 Task: Search one way flight ticket for 3 adults, 3 children in business from Providence: Rhode Island T. F. Green International Airport to Greenville: Pitt-greenville Airport on 5-2-2023. Choice of flights is Spirit. Number of bags: 1 carry on bag and 3 checked bags. Price is upto 89000. Outbound departure time preference is 22:30.
Action: Mouse moved to (351, 306)
Screenshot: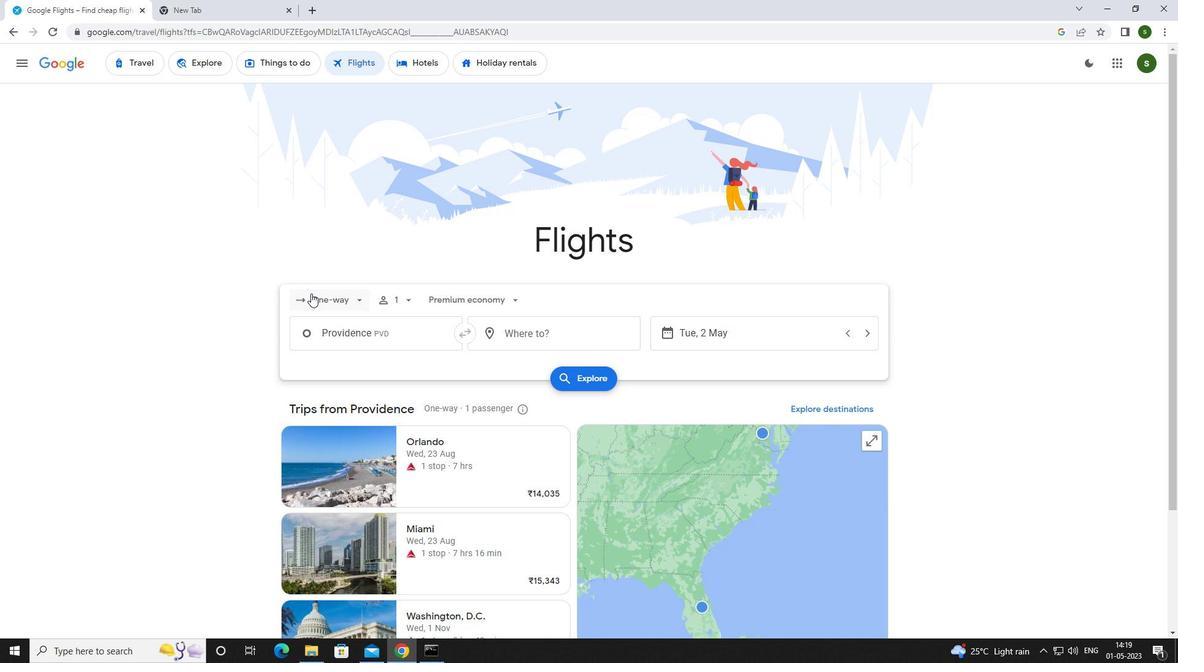 
Action: Mouse pressed left at (351, 306)
Screenshot: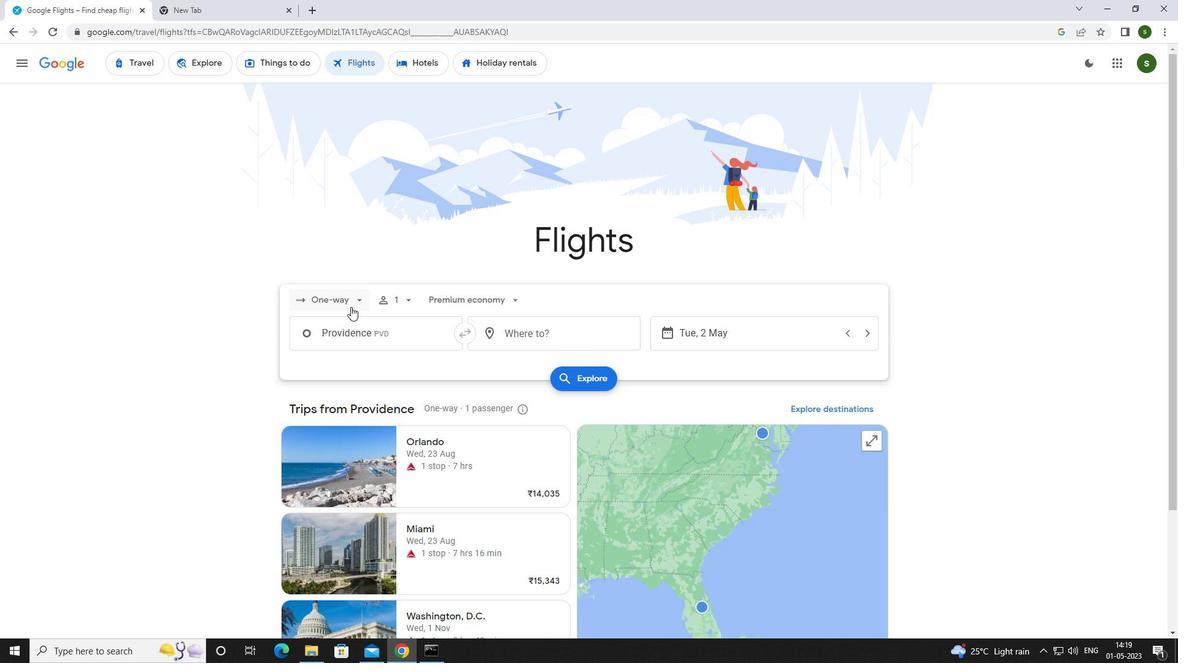 
Action: Mouse moved to (347, 360)
Screenshot: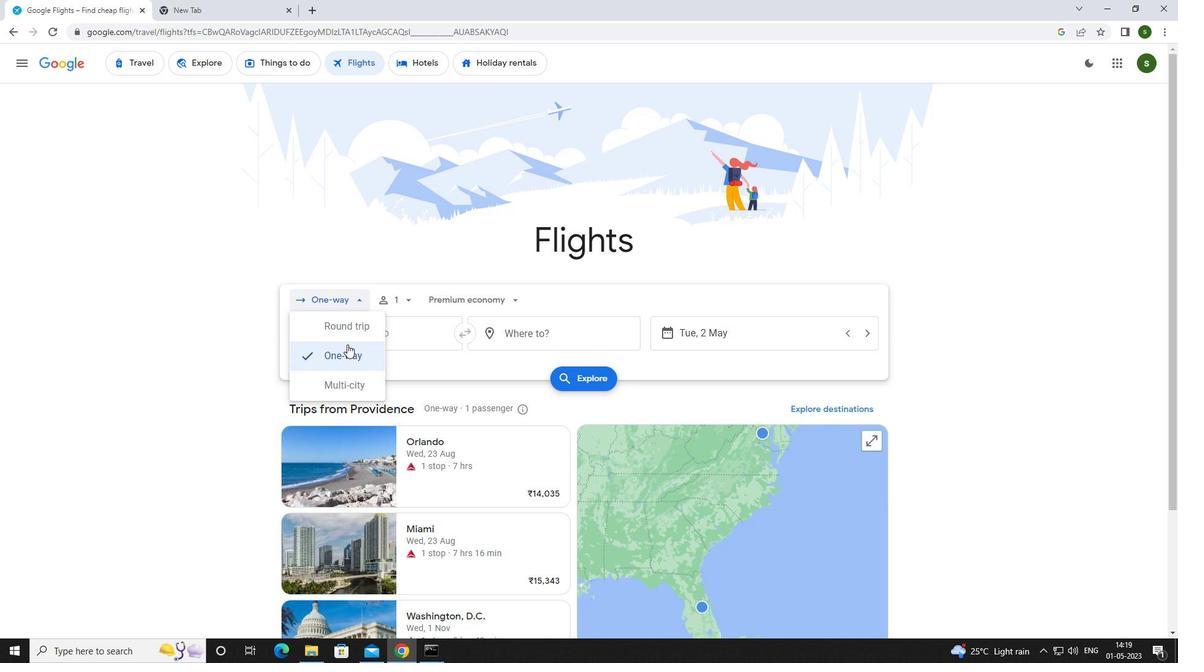 
Action: Mouse pressed left at (347, 360)
Screenshot: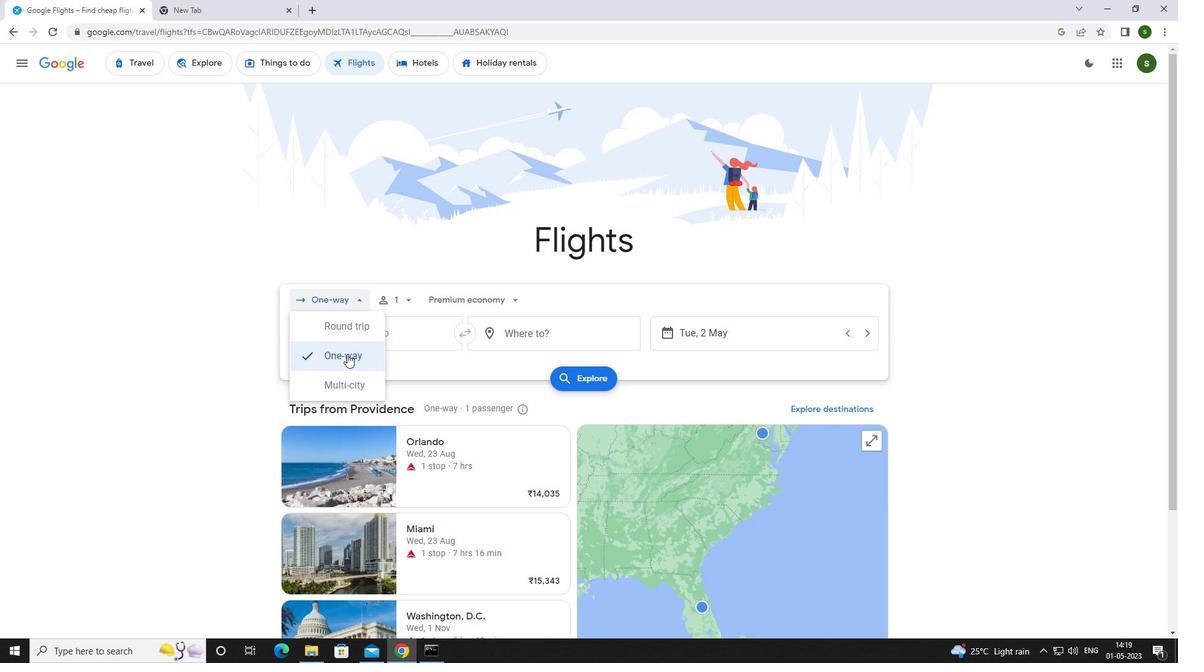 
Action: Mouse moved to (407, 300)
Screenshot: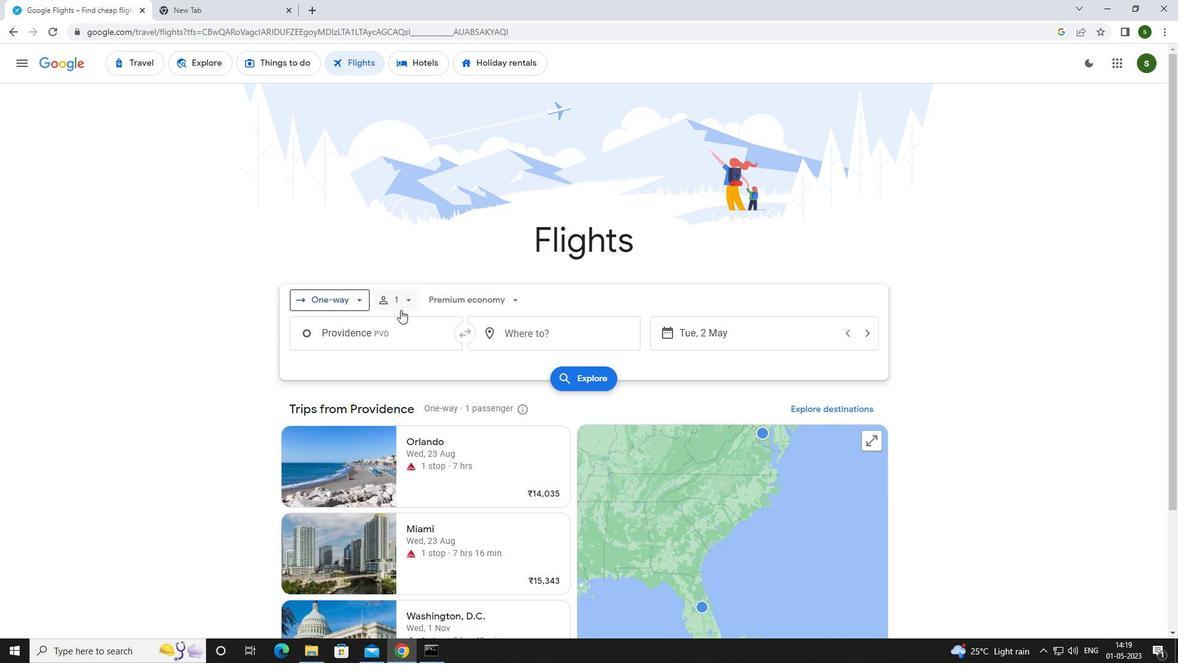 
Action: Mouse pressed left at (407, 300)
Screenshot: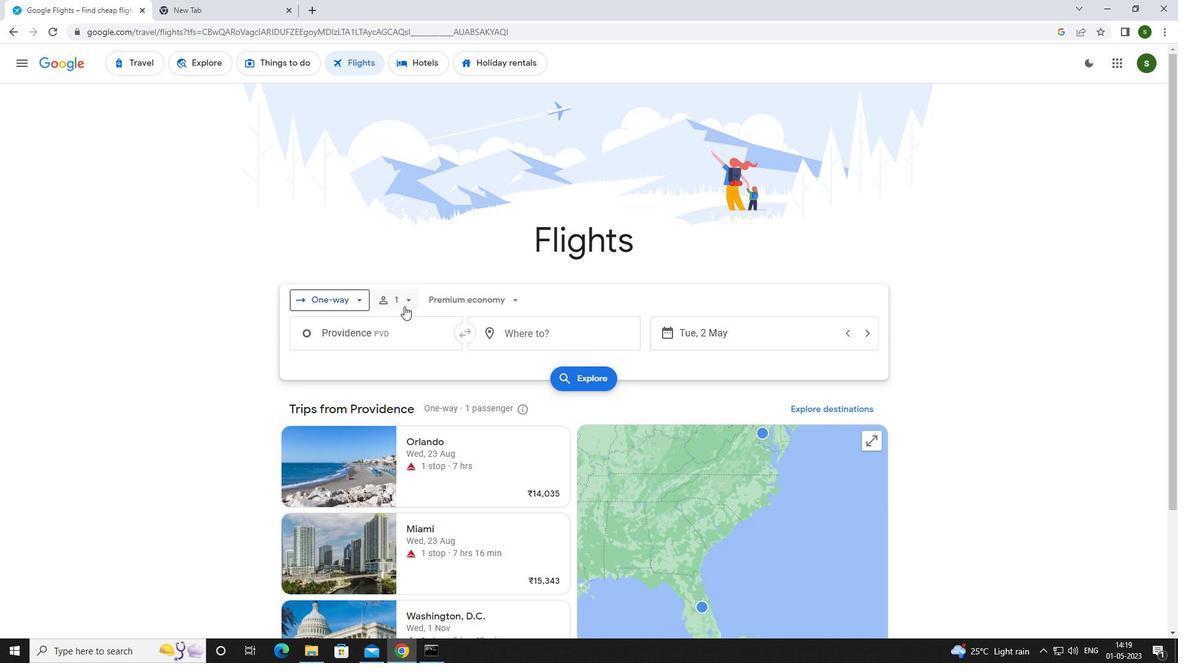 
Action: Mouse moved to (511, 329)
Screenshot: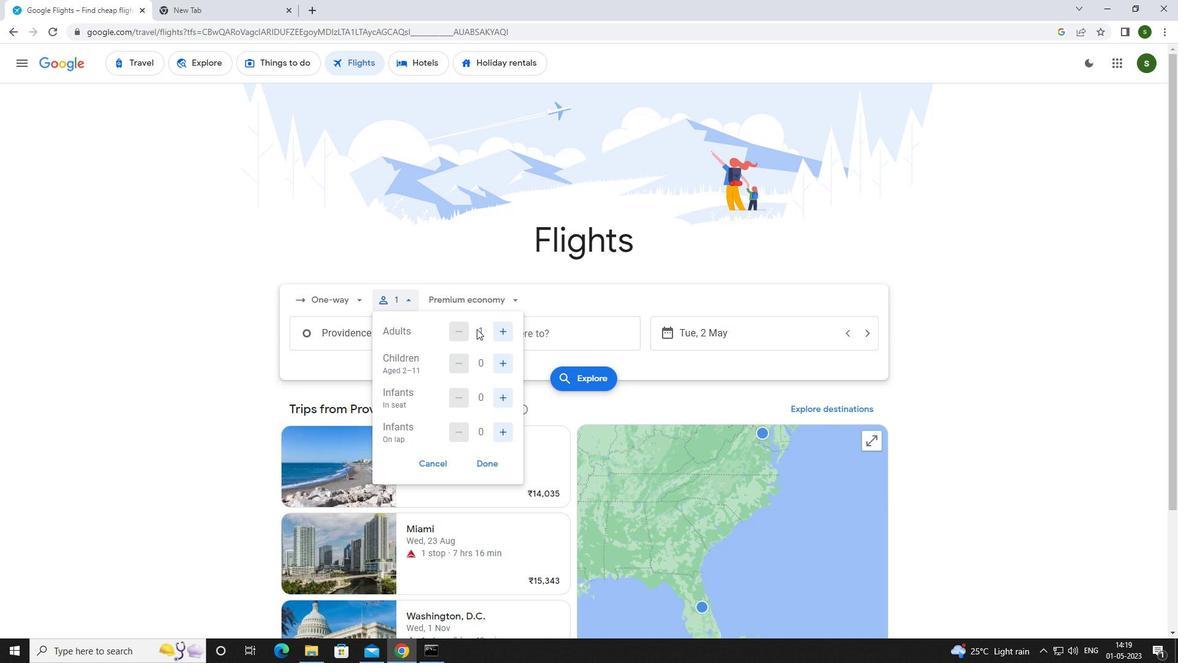 
Action: Mouse pressed left at (511, 329)
Screenshot: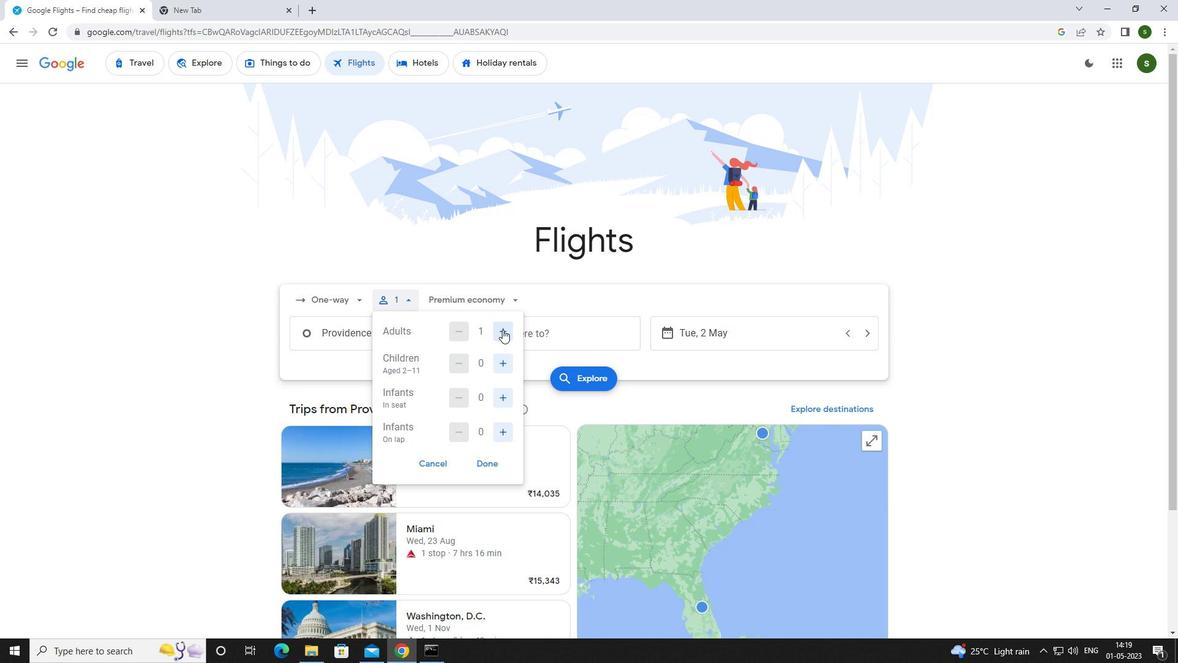 
Action: Mouse pressed left at (511, 329)
Screenshot: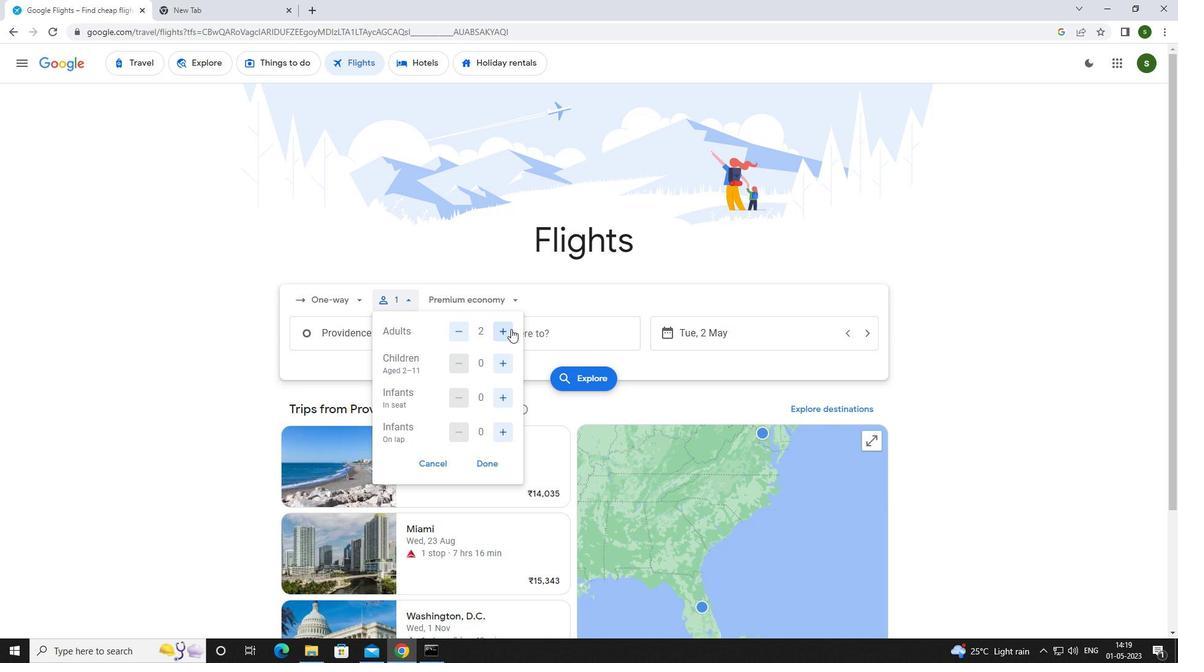 
Action: Mouse moved to (511, 366)
Screenshot: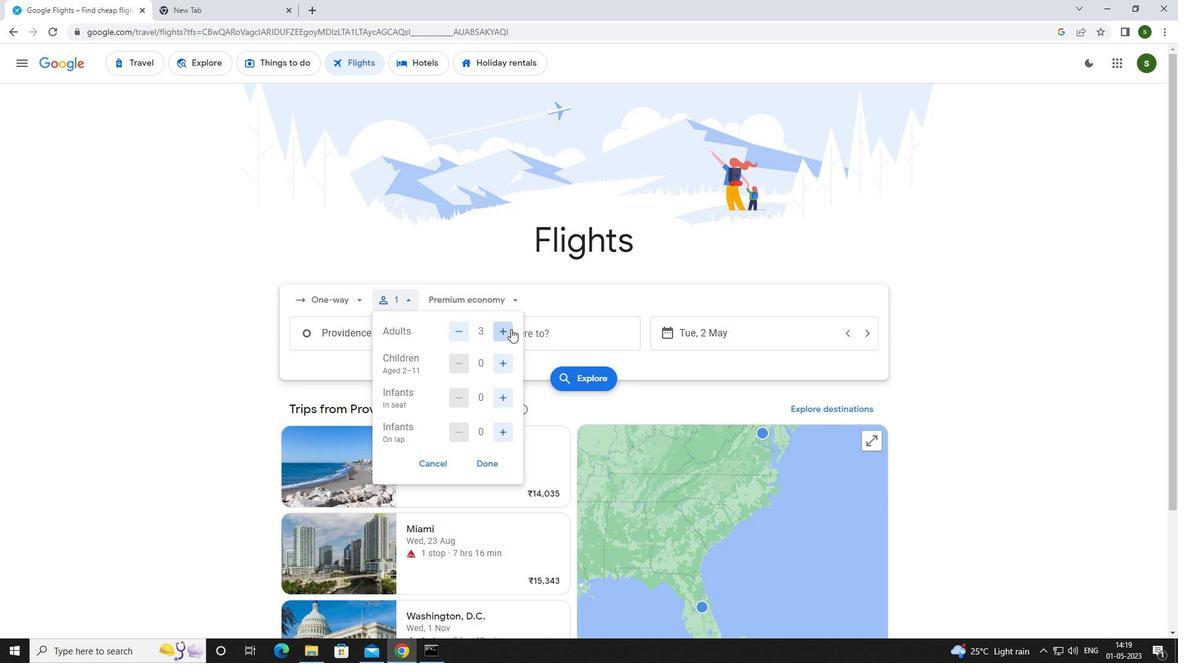 
Action: Mouse pressed left at (511, 366)
Screenshot: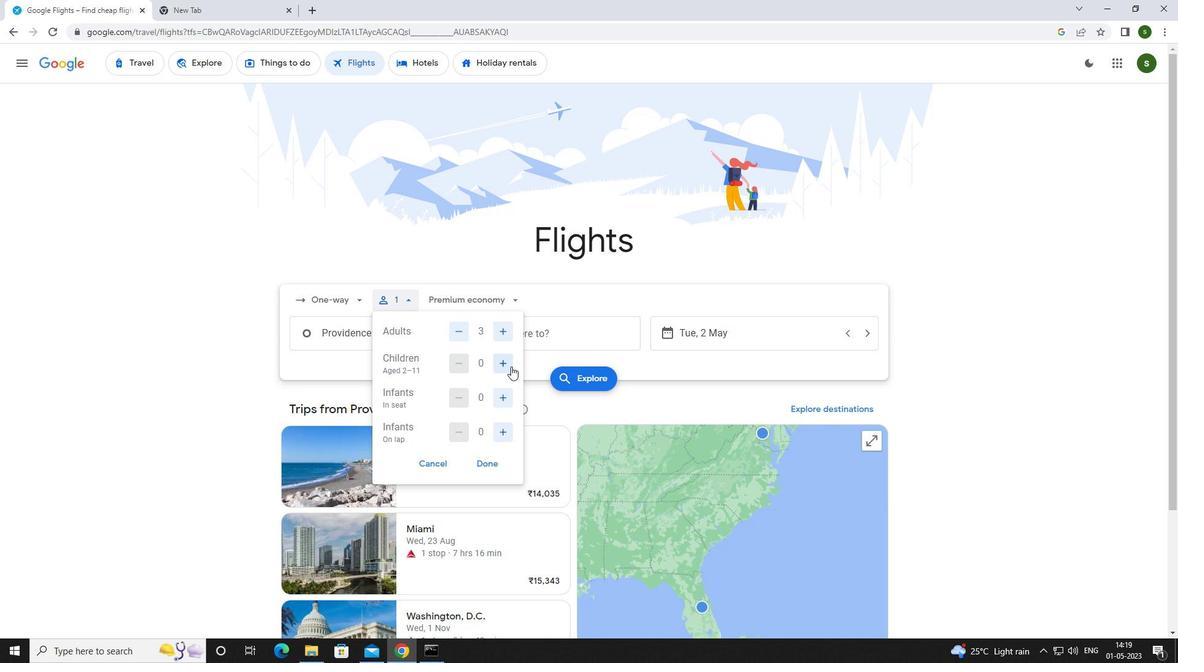 
Action: Mouse pressed left at (511, 366)
Screenshot: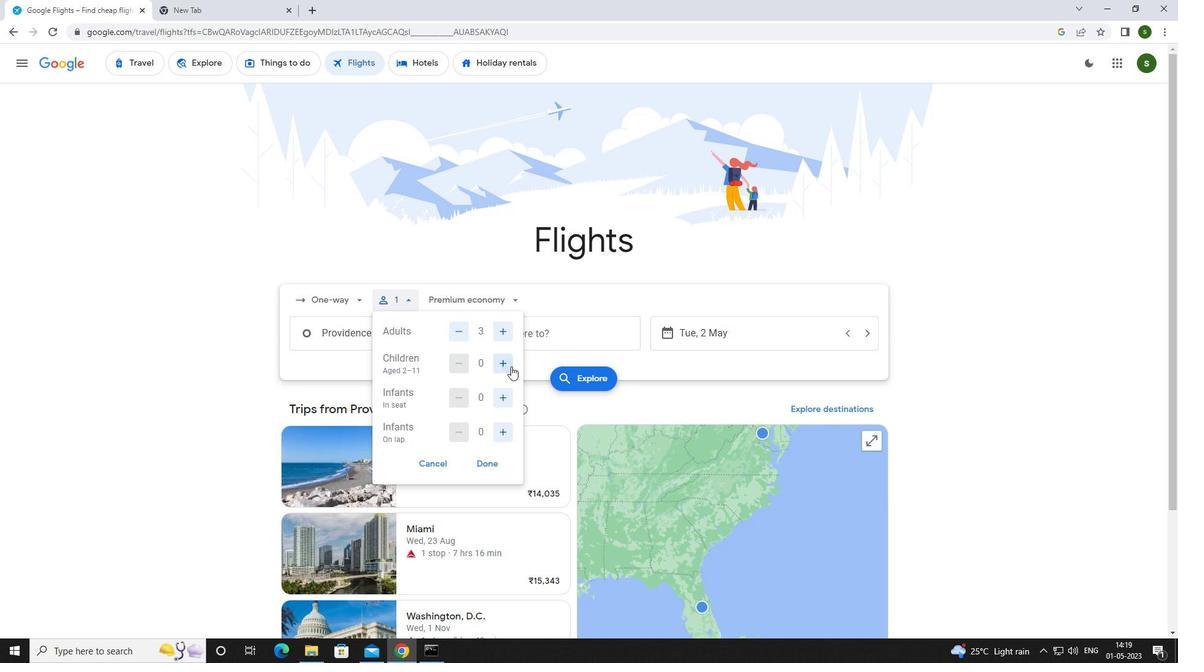 
Action: Mouse pressed left at (511, 366)
Screenshot: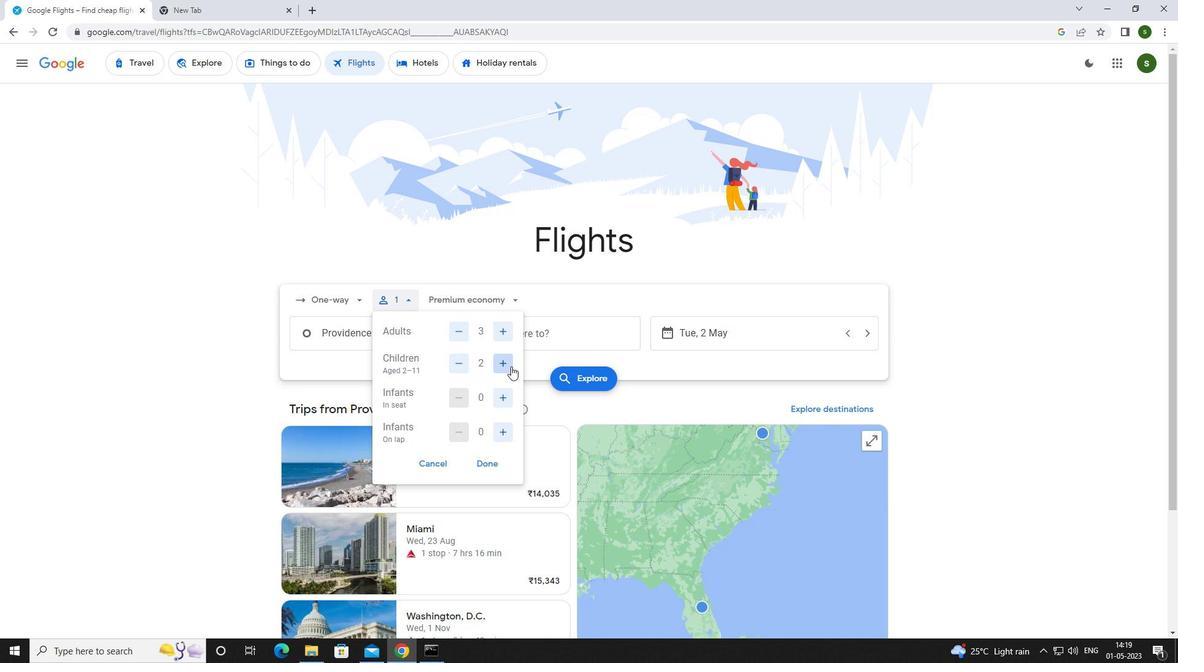 
Action: Mouse moved to (505, 295)
Screenshot: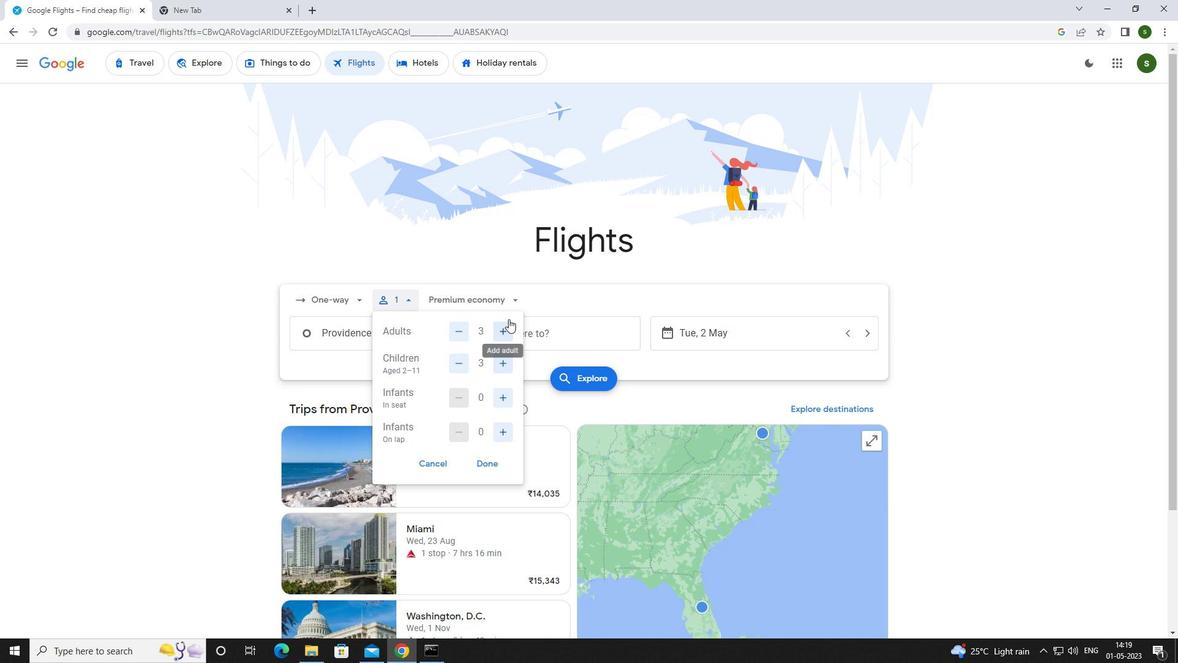 
Action: Mouse pressed left at (505, 295)
Screenshot: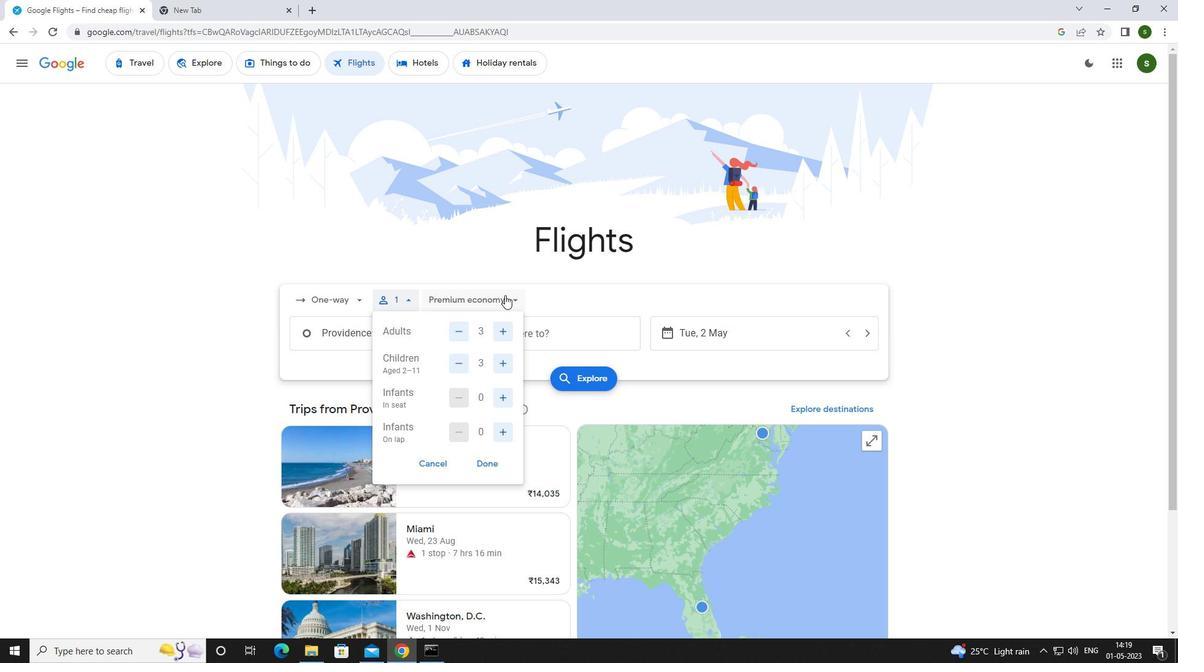
Action: Mouse moved to (493, 388)
Screenshot: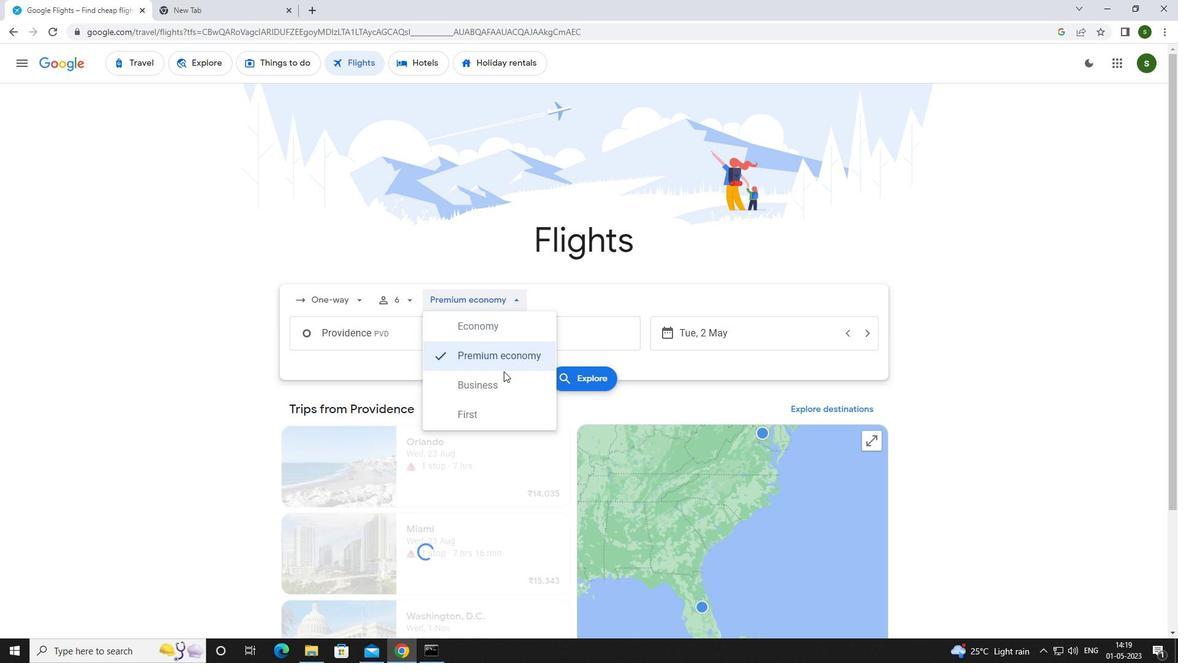 
Action: Mouse pressed left at (493, 388)
Screenshot: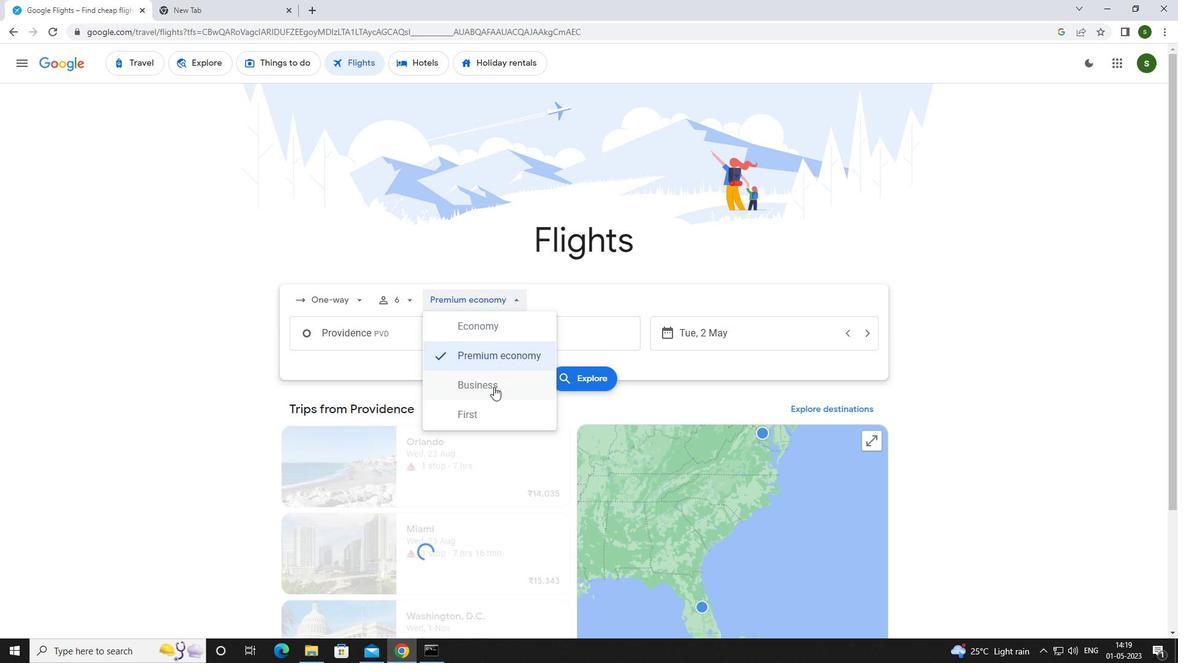 
Action: Mouse moved to (425, 334)
Screenshot: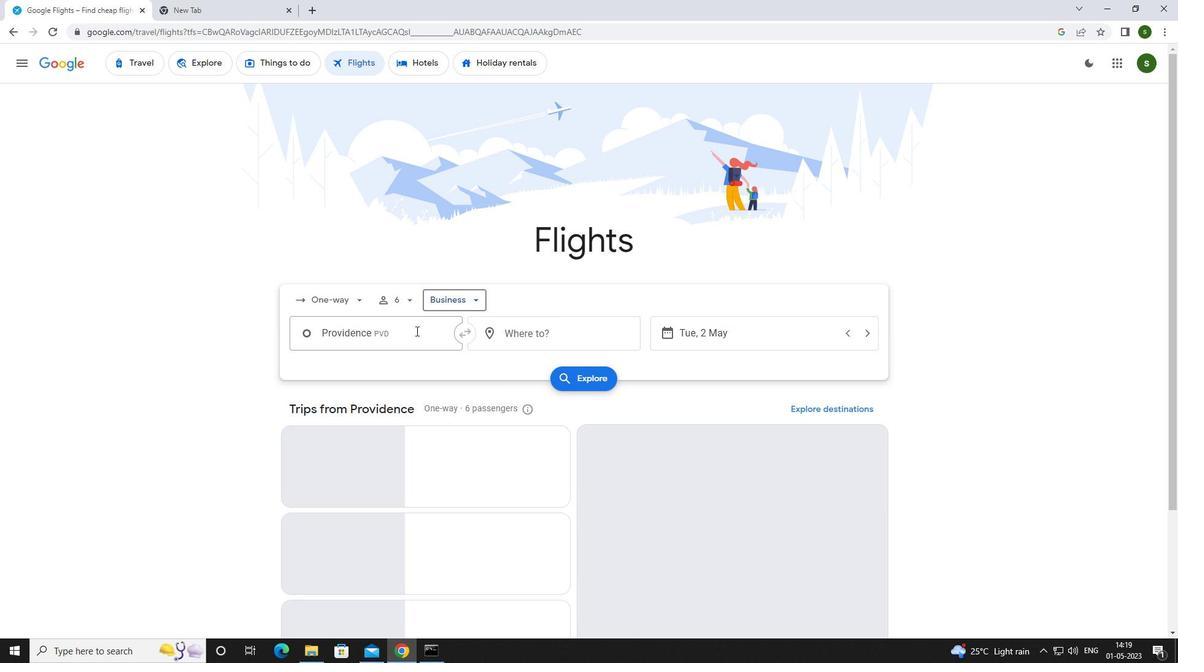 
Action: Mouse pressed left at (425, 334)
Screenshot: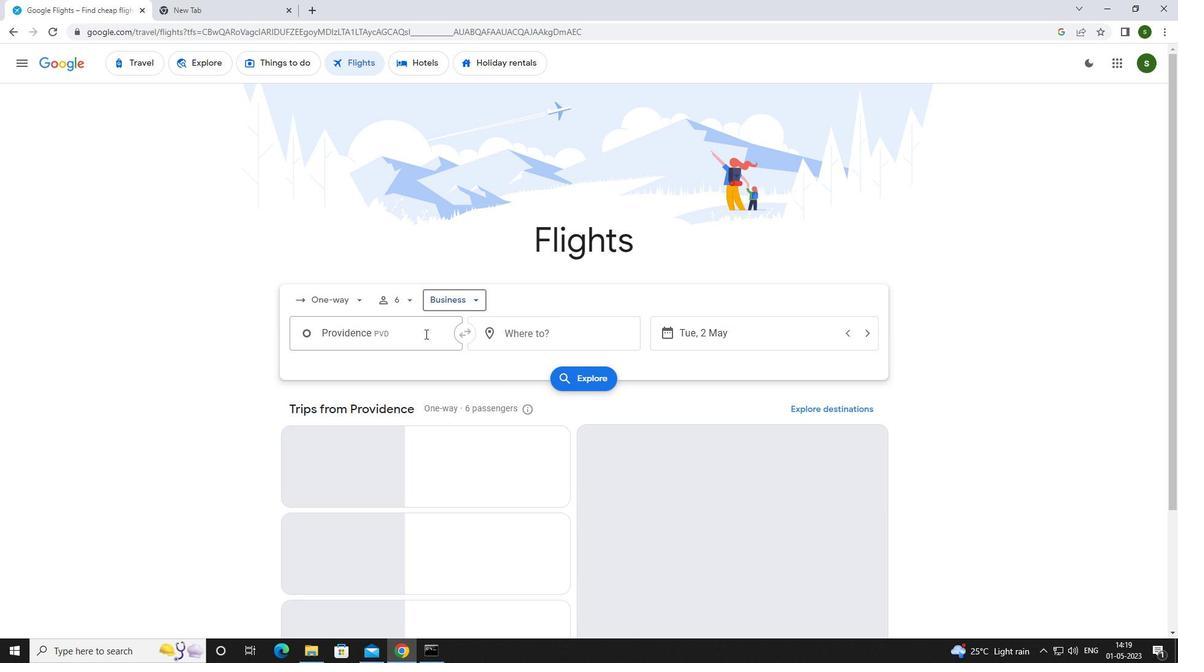 
Action: Mouse moved to (426, 334)
Screenshot: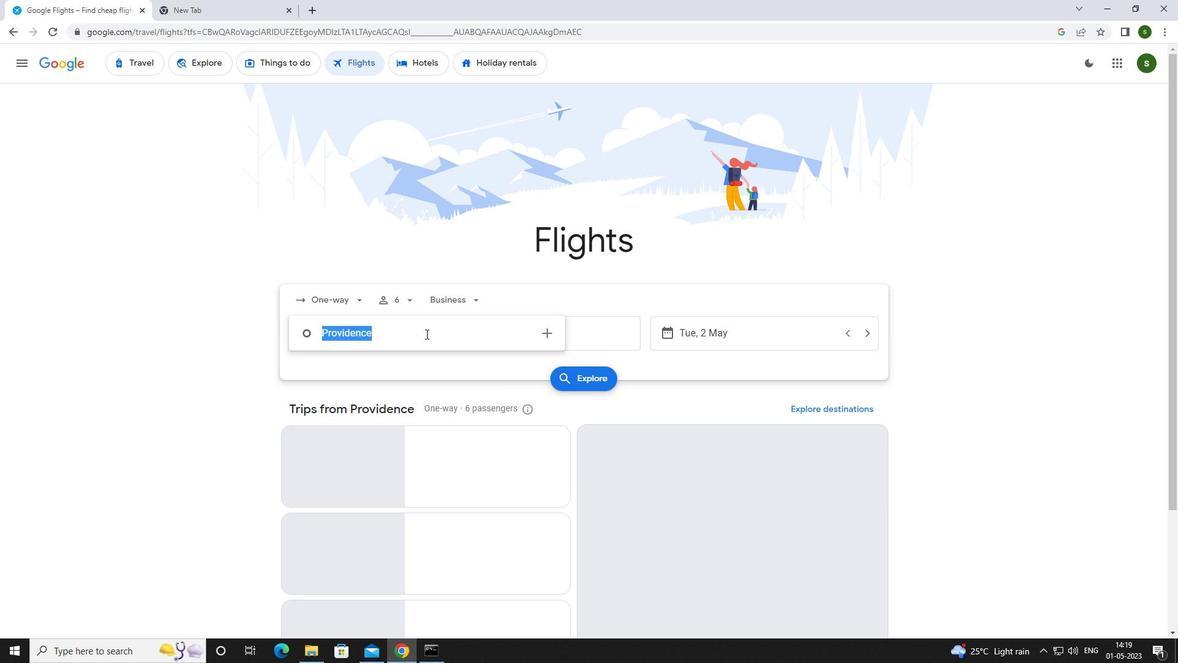 
Action: Key pressed <Key.caps_lock>r<Key.caps_lock>hode
Screenshot: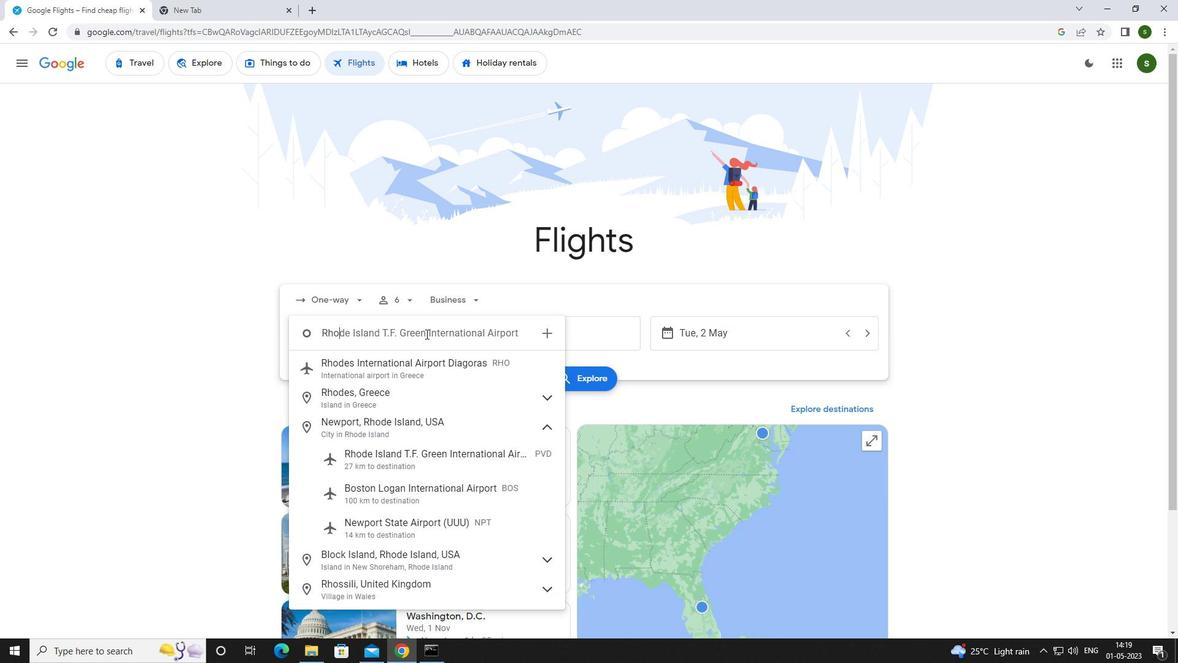 
Action: Mouse moved to (446, 462)
Screenshot: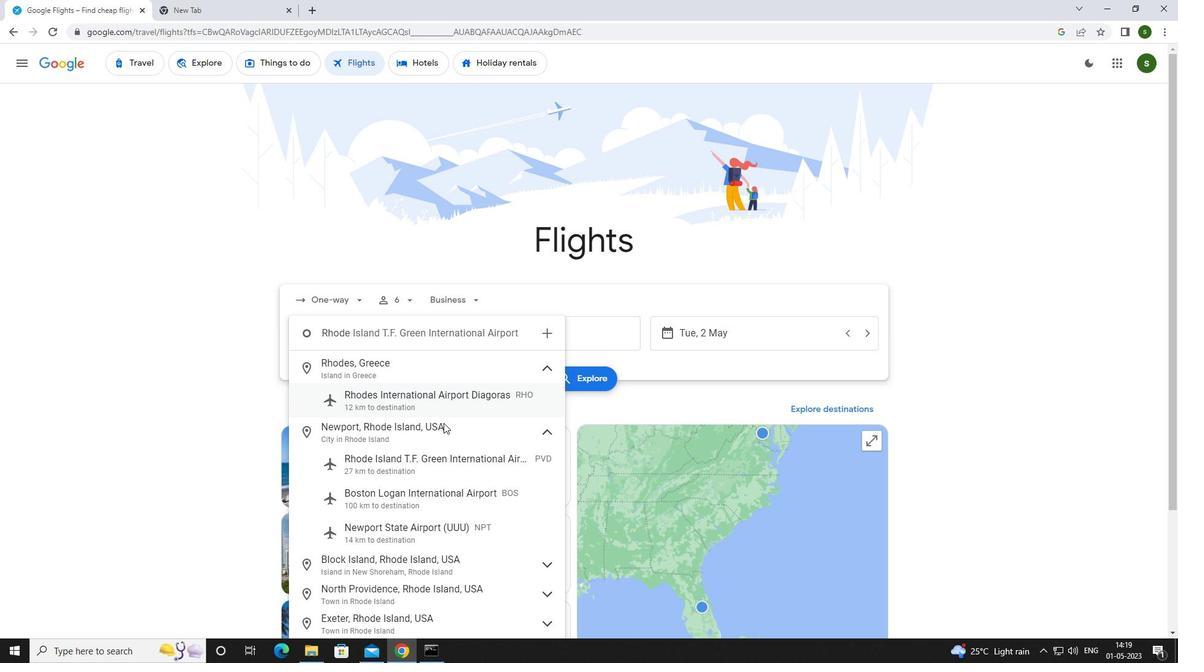 
Action: Mouse pressed left at (446, 462)
Screenshot: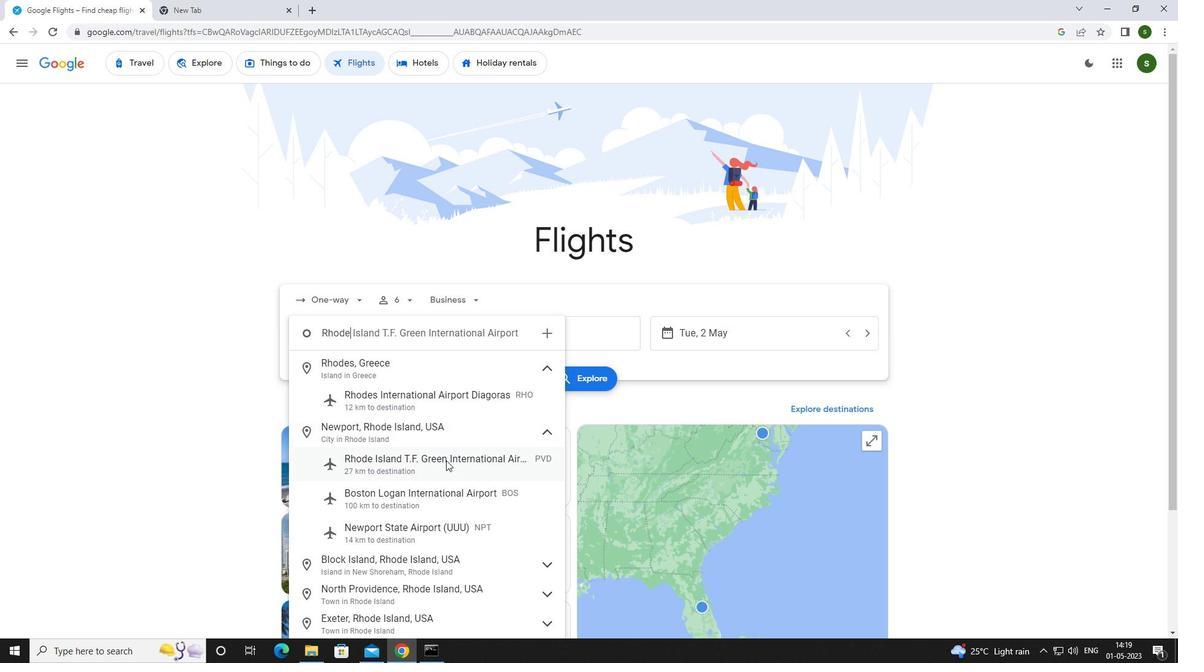 
Action: Mouse moved to (545, 338)
Screenshot: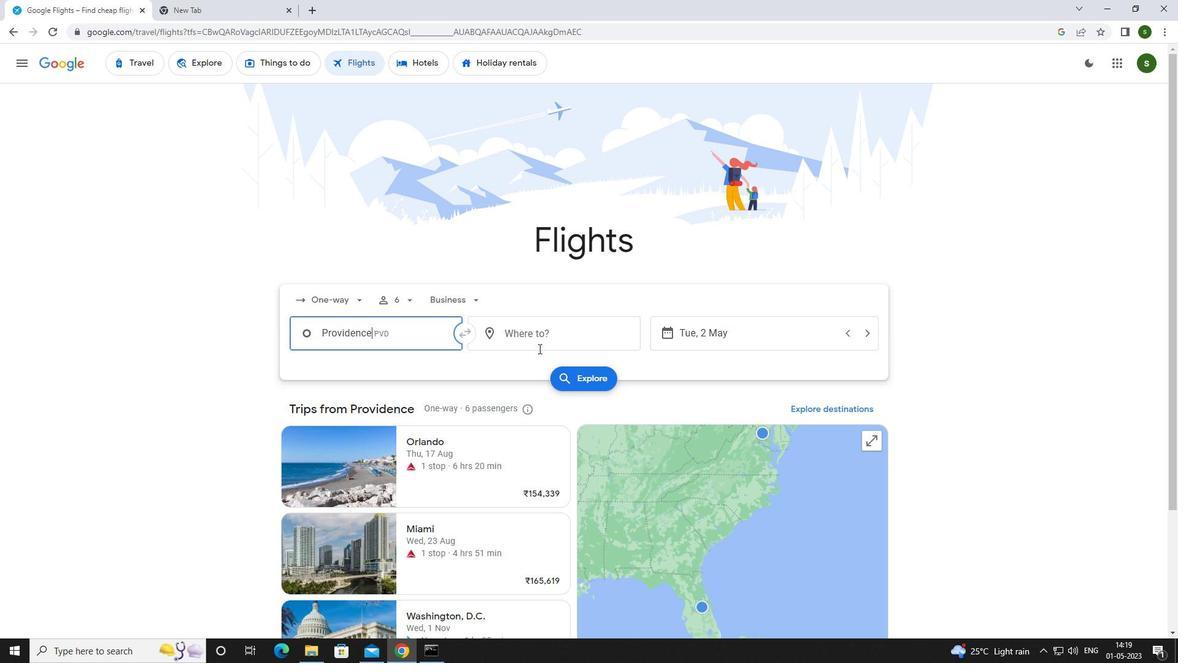 
Action: Mouse pressed left at (545, 338)
Screenshot: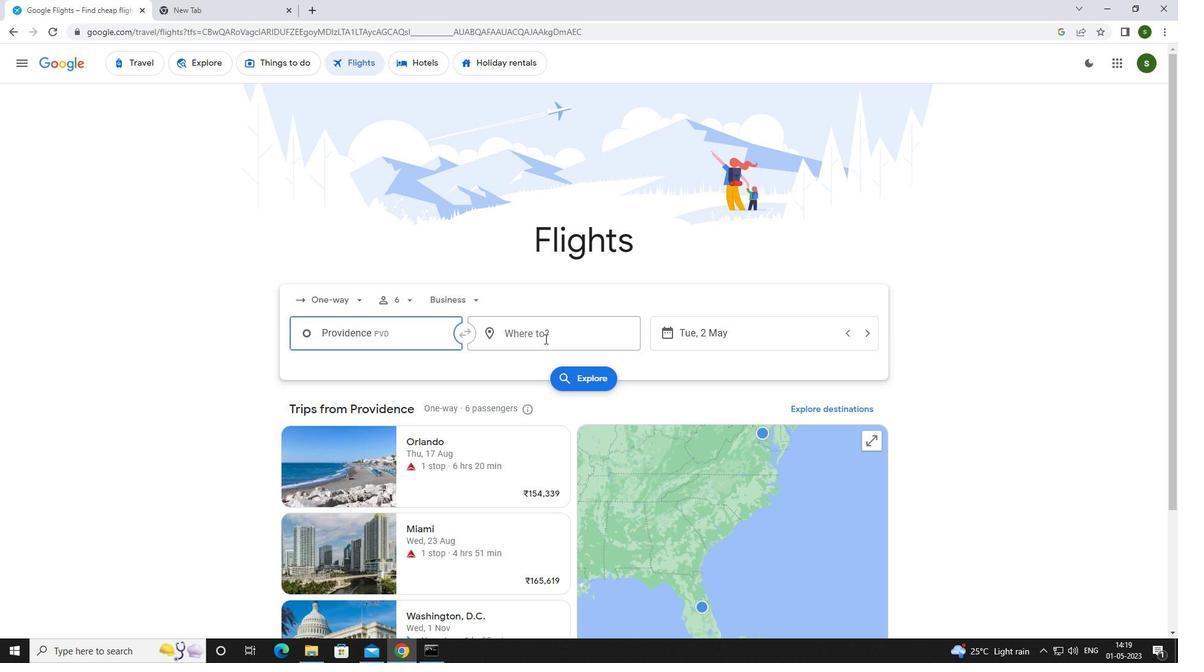 
Action: Key pressed <Key.caps_lock>p<Key.caps_lock>itt
Screenshot: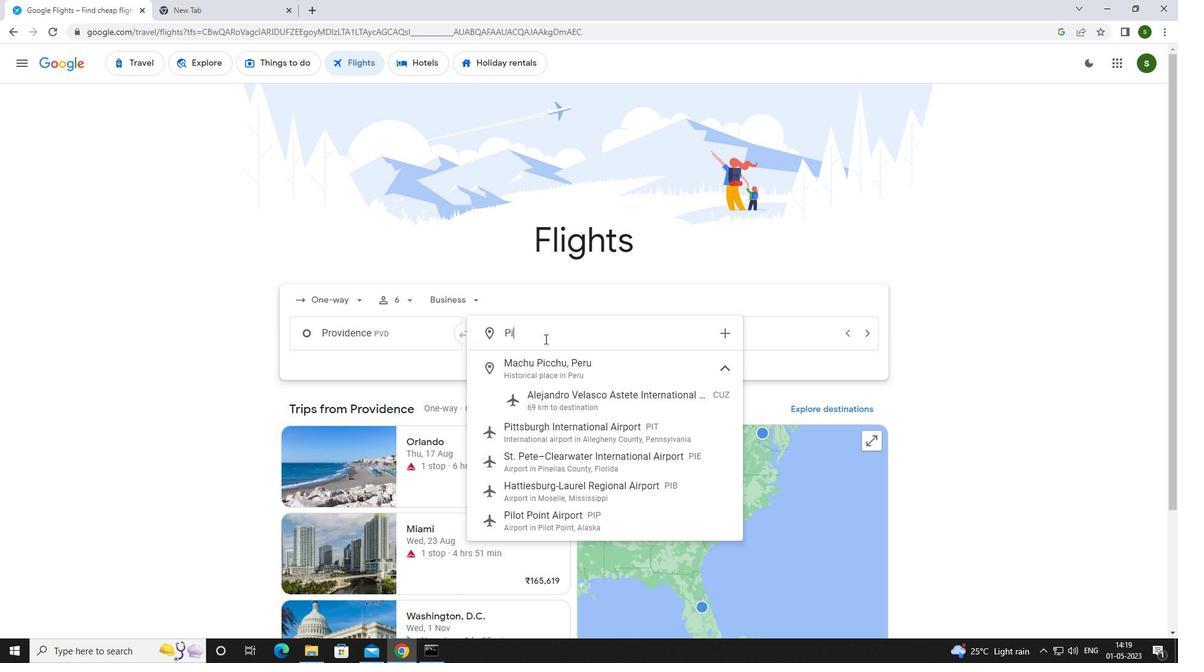 
Action: Mouse moved to (551, 461)
Screenshot: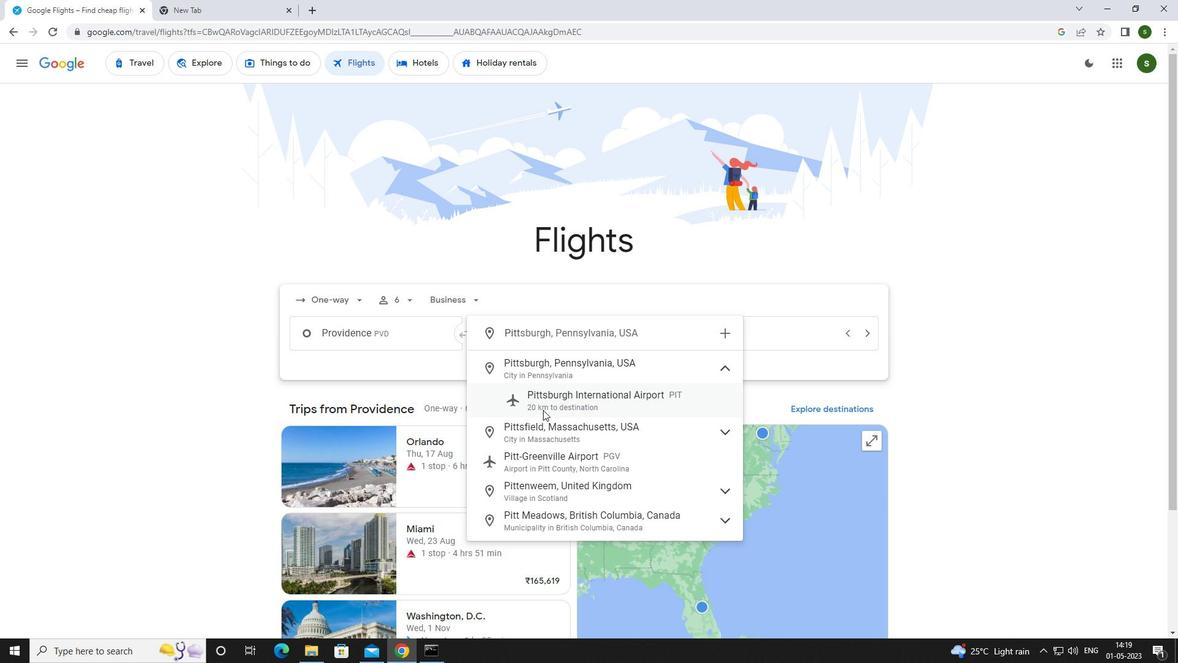 
Action: Mouse pressed left at (551, 461)
Screenshot: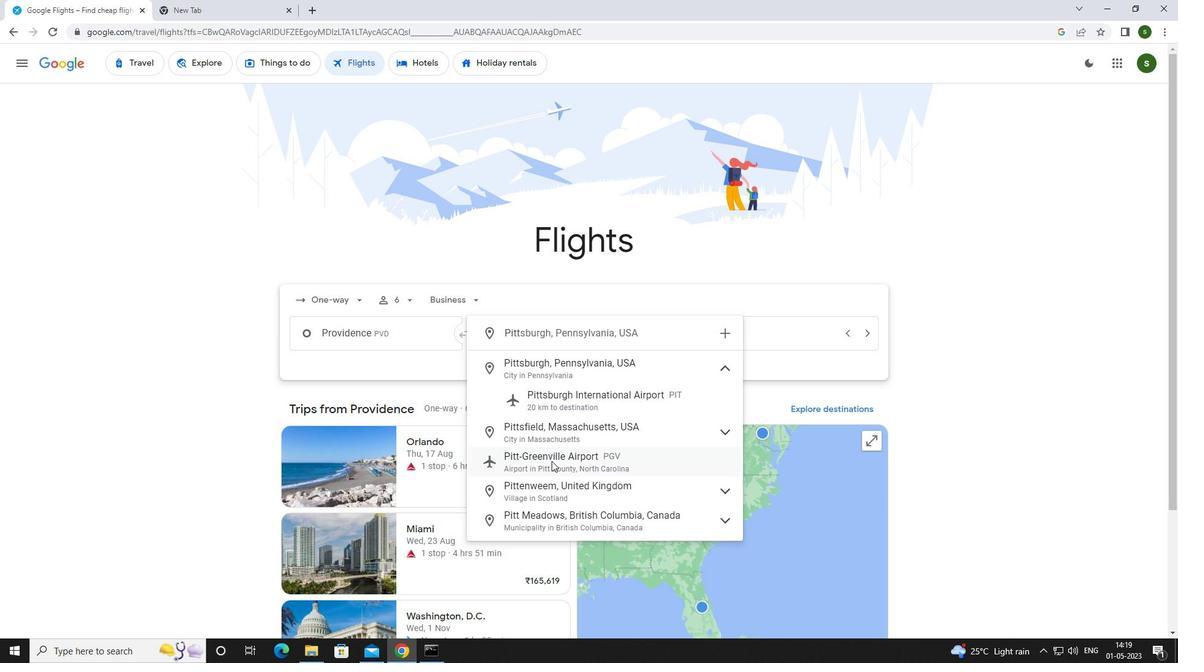 
Action: Mouse moved to (745, 337)
Screenshot: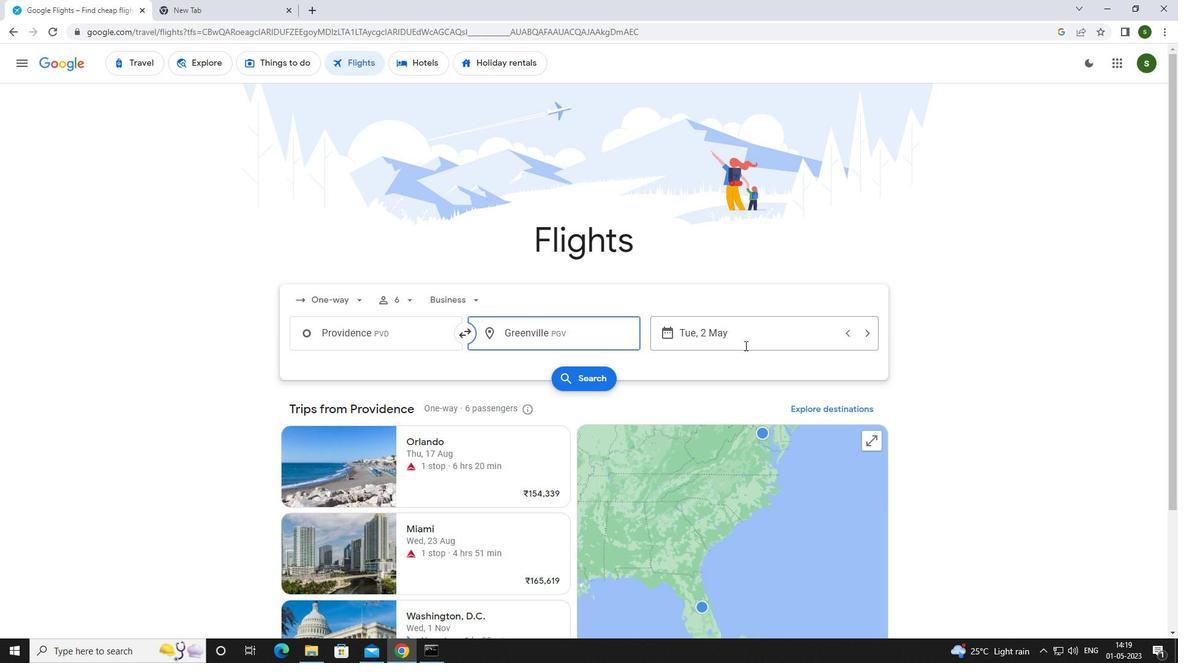 
Action: Mouse pressed left at (745, 337)
Screenshot: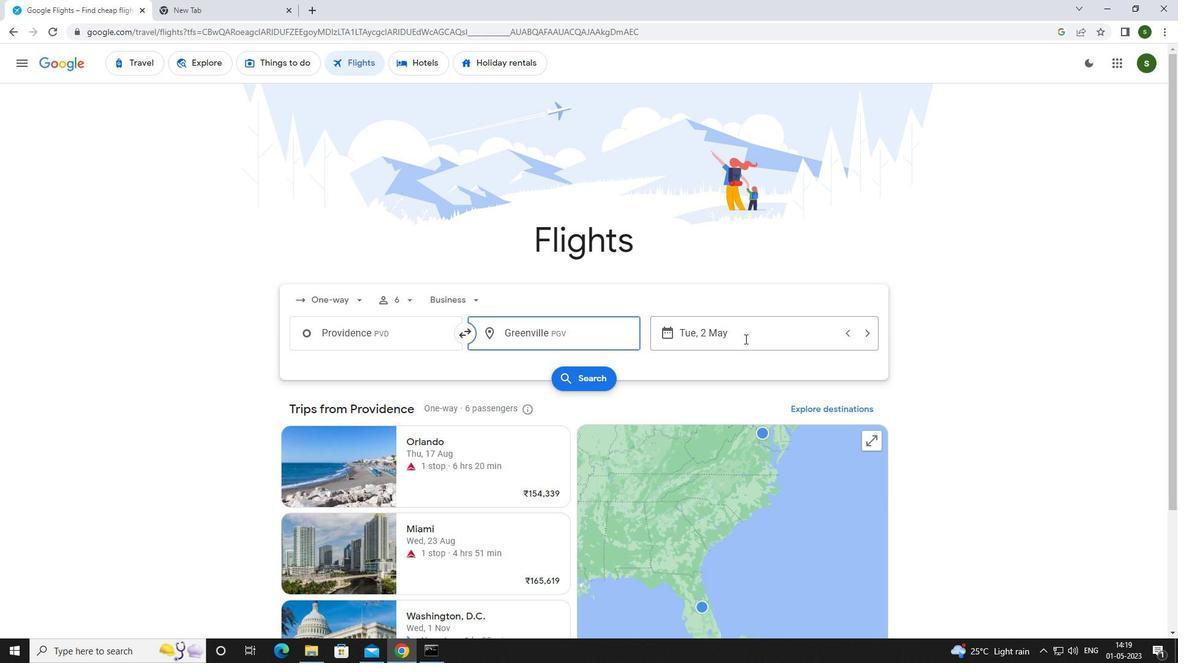 
Action: Mouse moved to (505, 418)
Screenshot: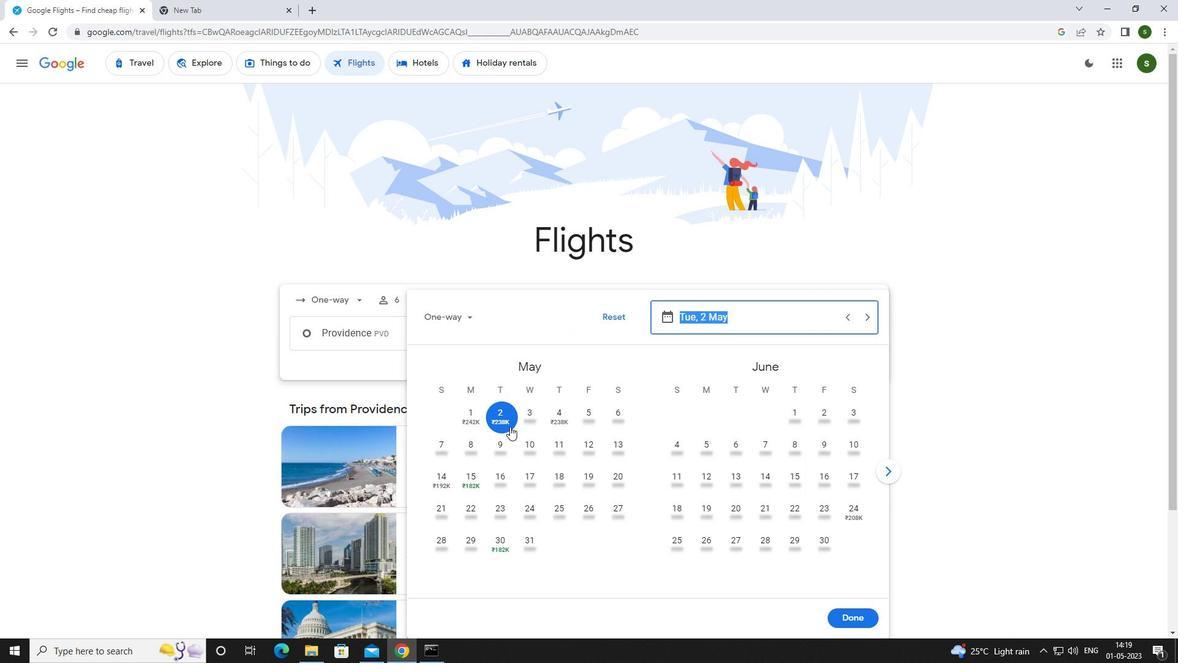 
Action: Mouse pressed left at (505, 418)
Screenshot: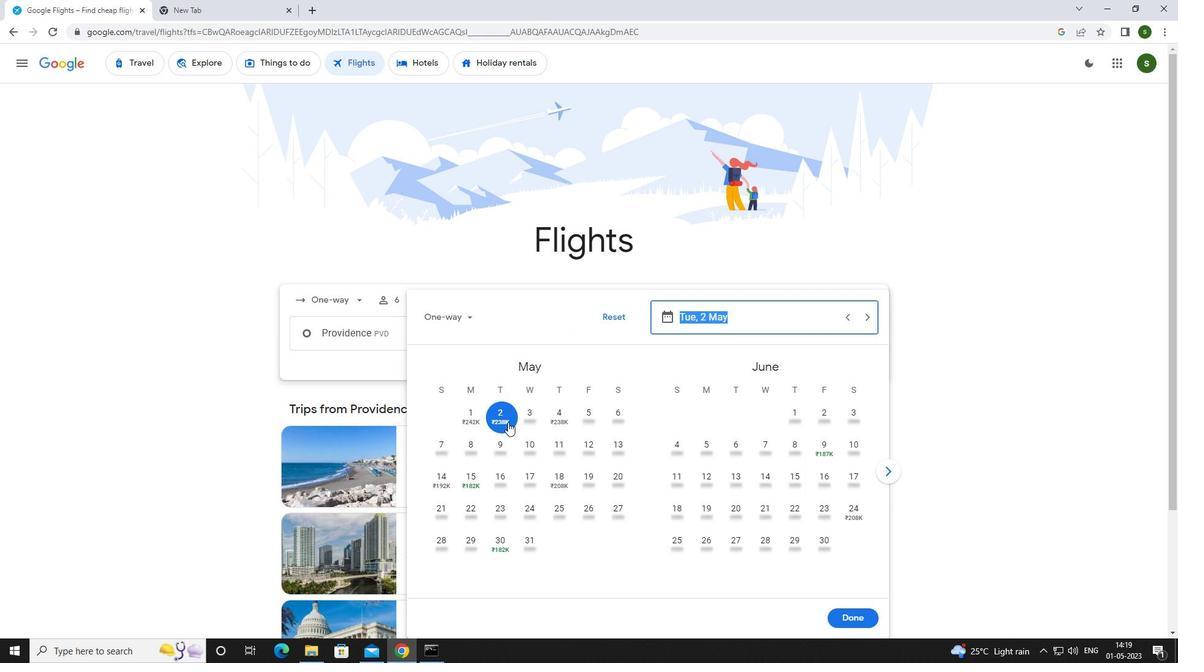 
Action: Mouse moved to (865, 618)
Screenshot: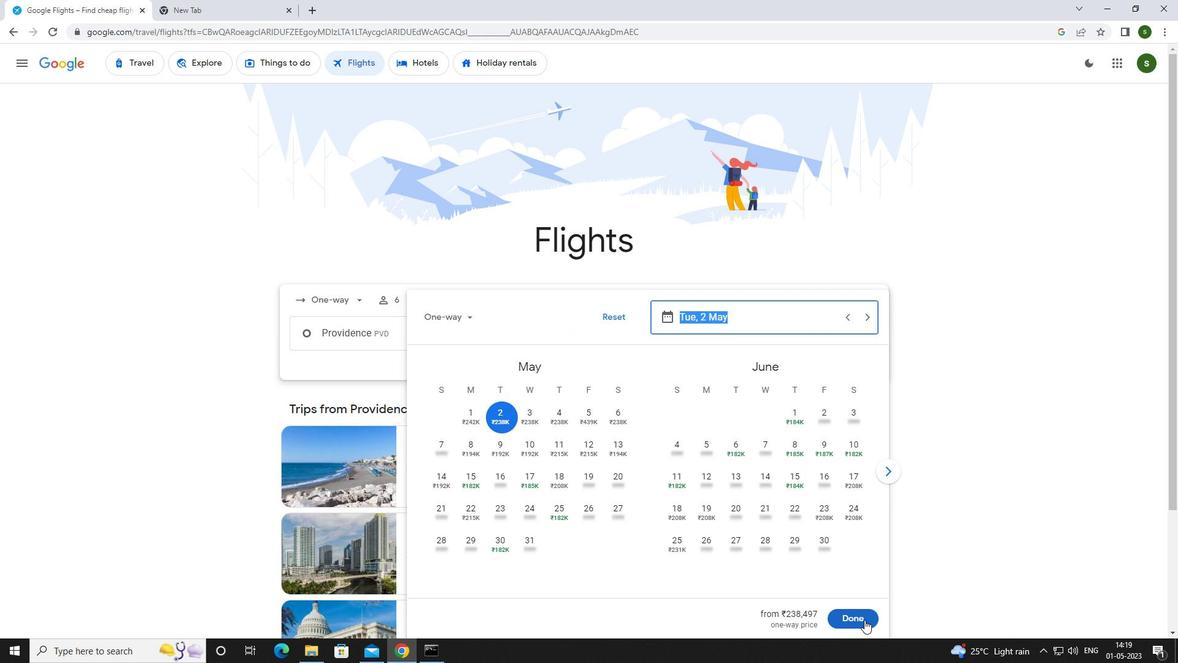
Action: Mouse pressed left at (865, 618)
Screenshot: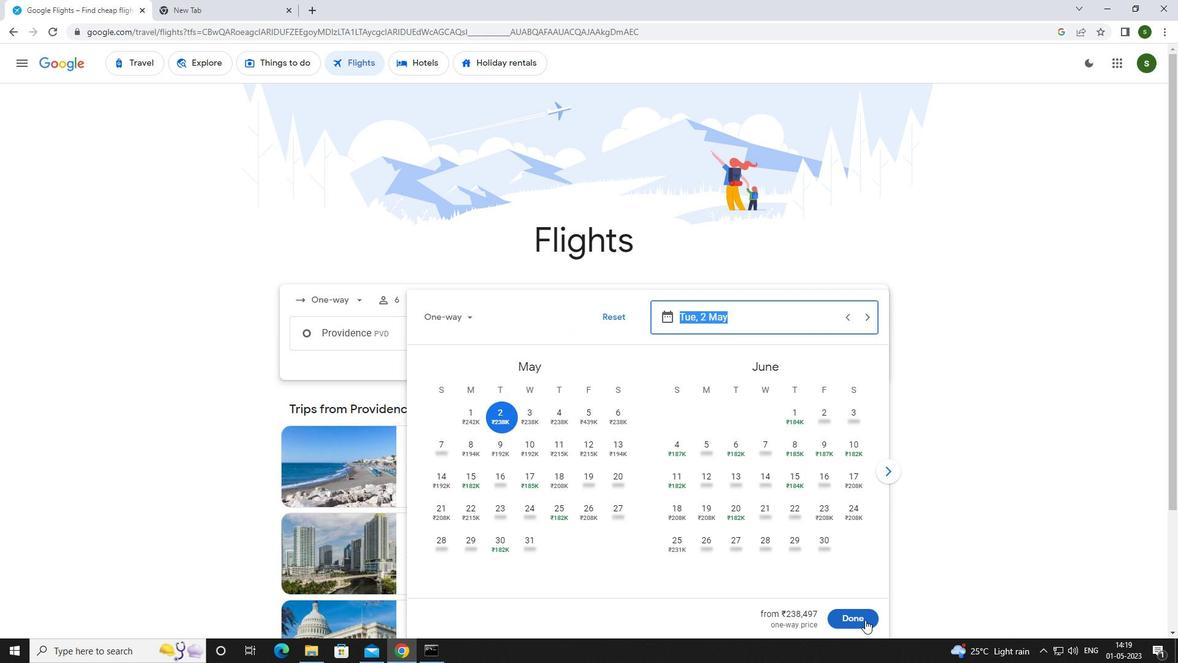 
Action: Mouse moved to (575, 370)
Screenshot: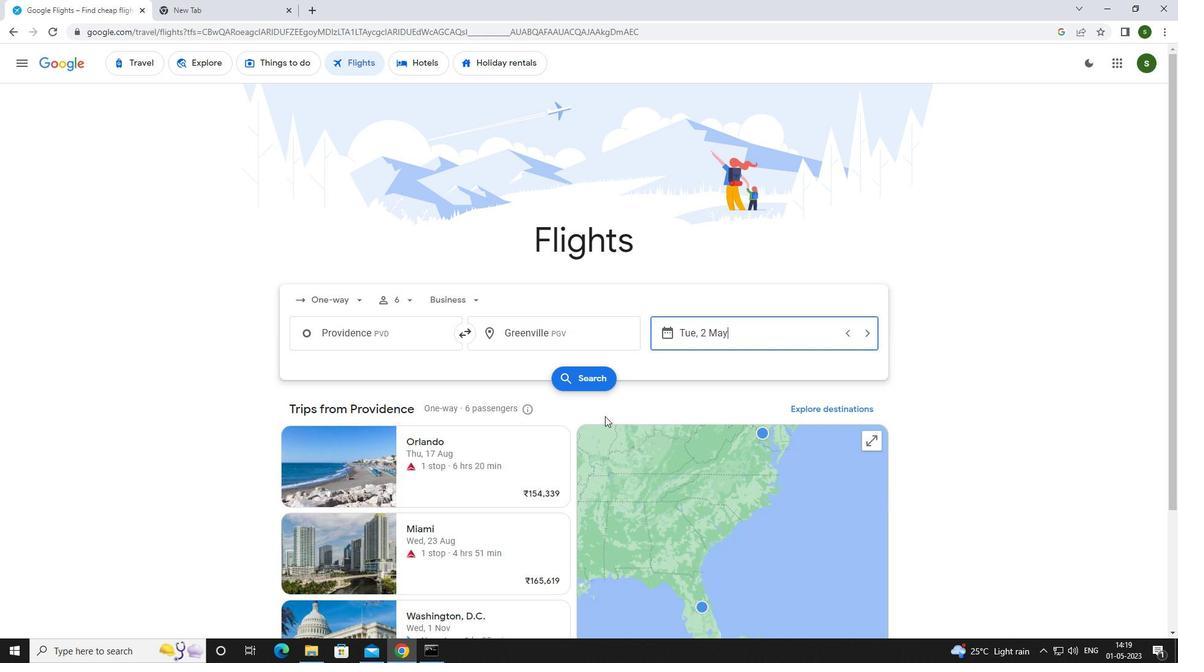 
Action: Mouse pressed left at (575, 370)
Screenshot: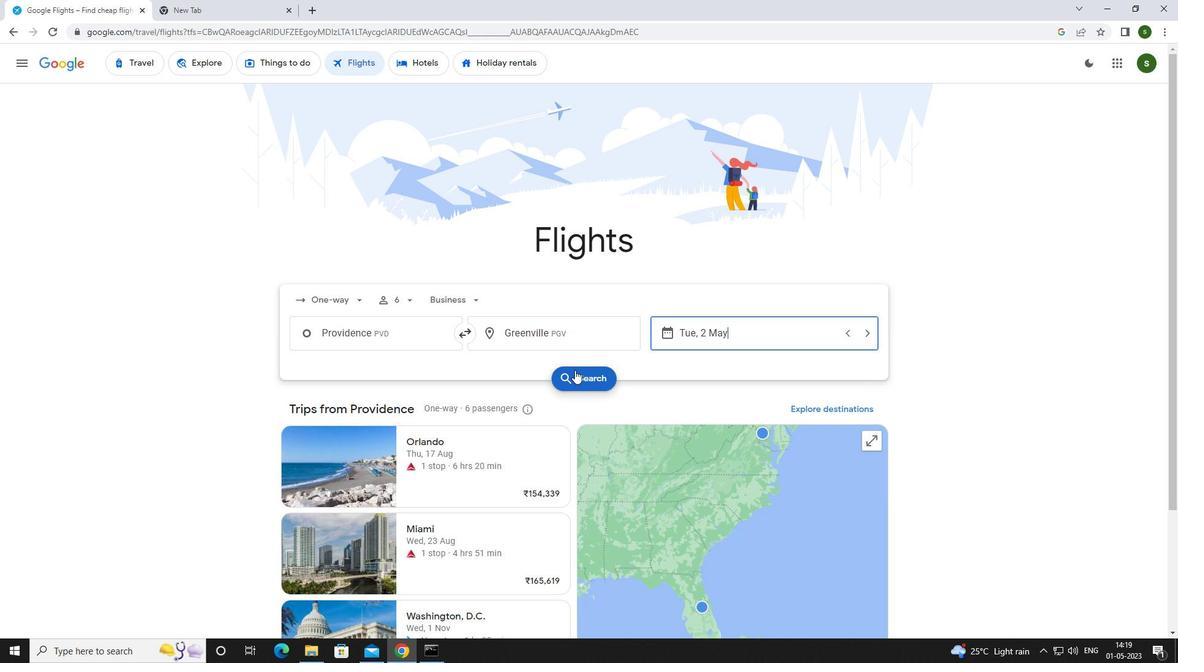 
Action: Mouse moved to (287, 178)
Screenshot: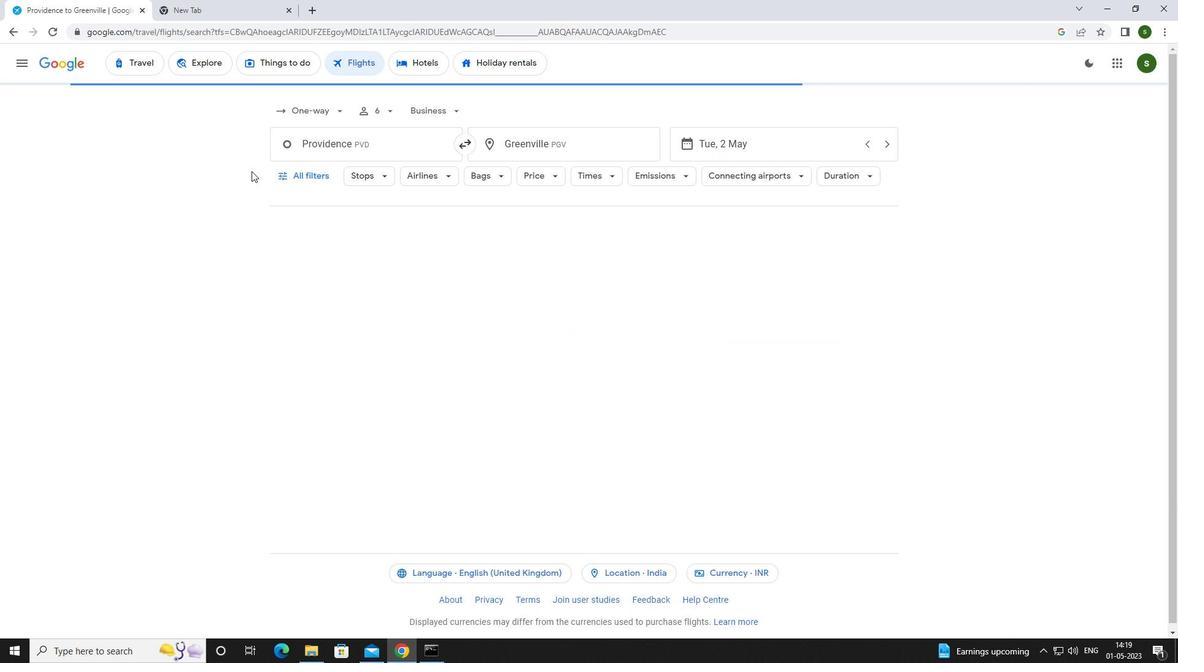 
Action: Mouse pressed left at (287, 178)
Screenshot: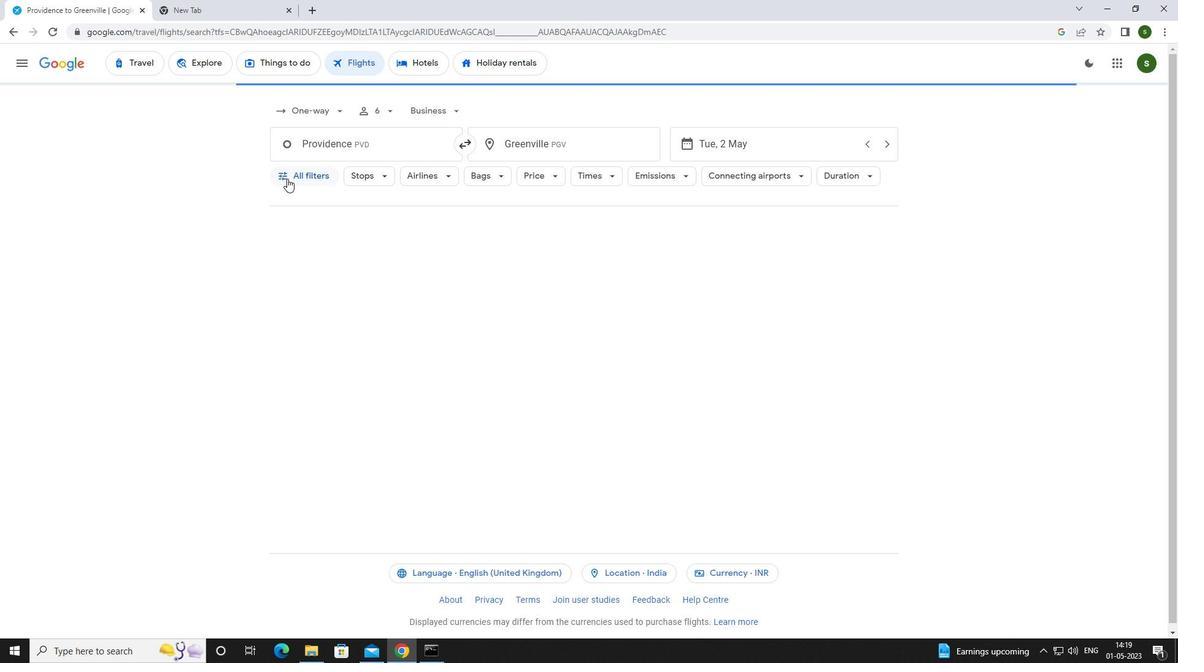 
Action: Mouse moved to (459, 437)
Screenshot: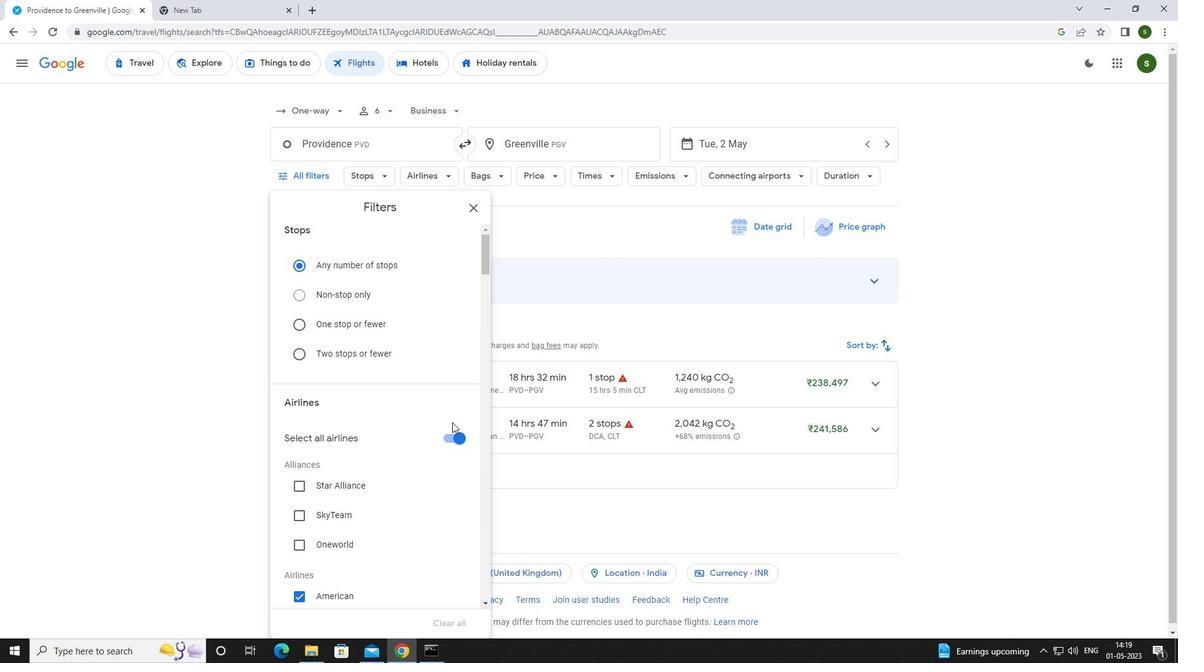 
Action: Mouse pressed left at (459, 437)
Screenshot: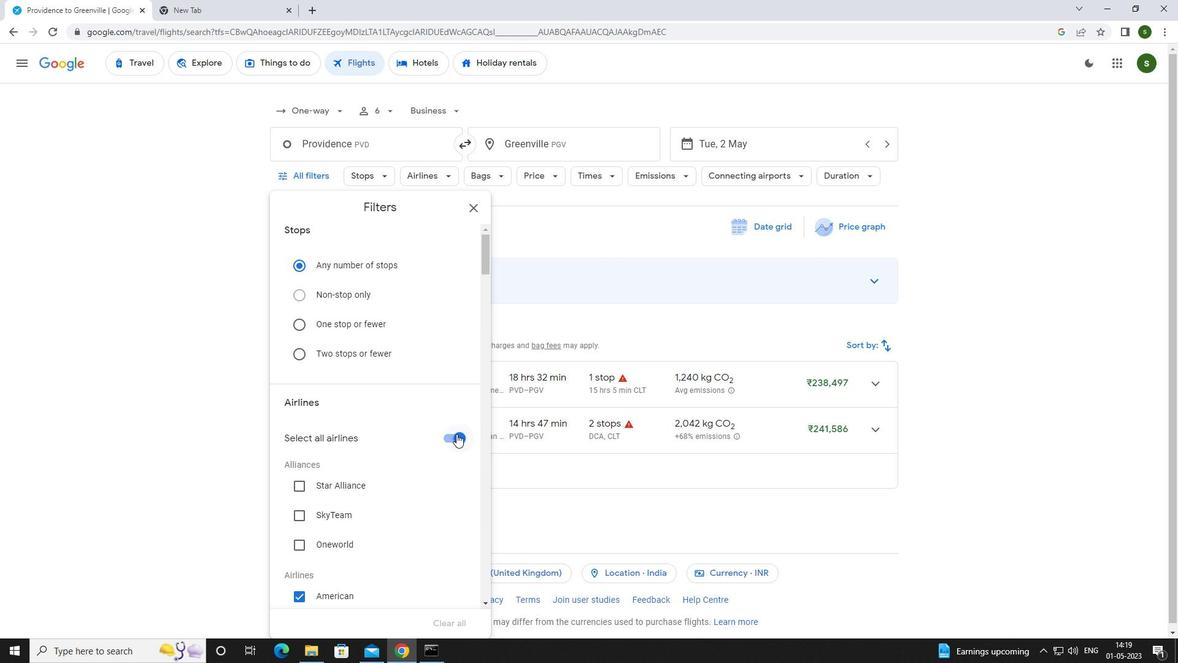 
Action: Mouse moved to (405, 375)
Screenshot: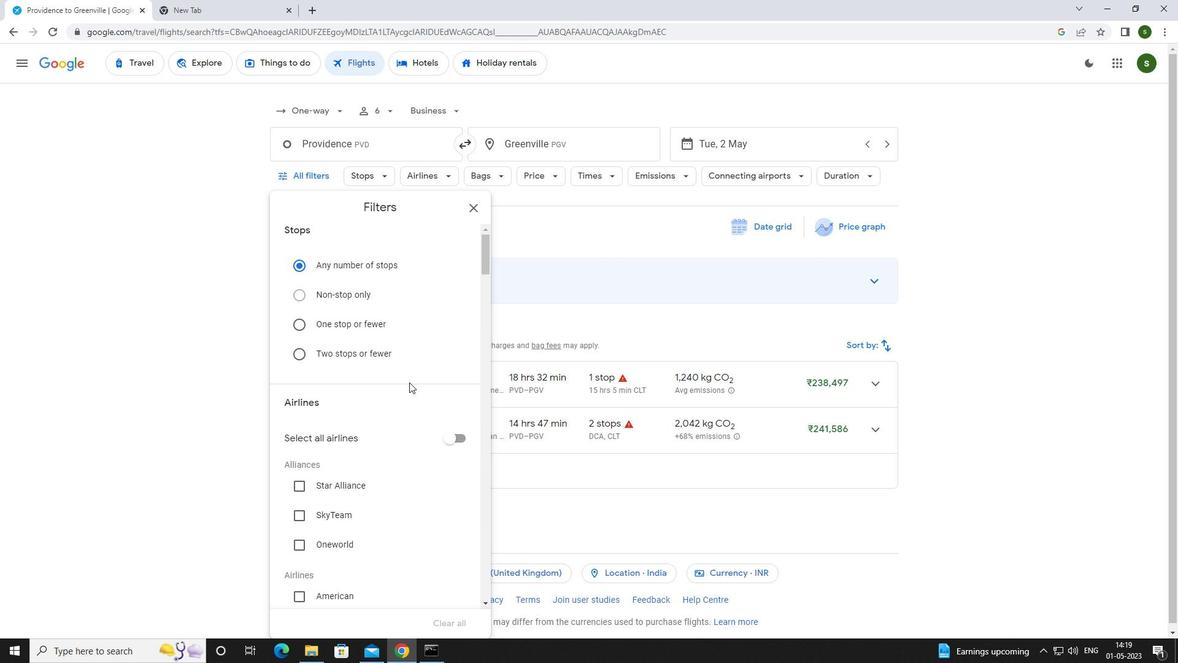 
Action: Mouse scrolled (405, 375) with delta (0, 0)
Screenshot: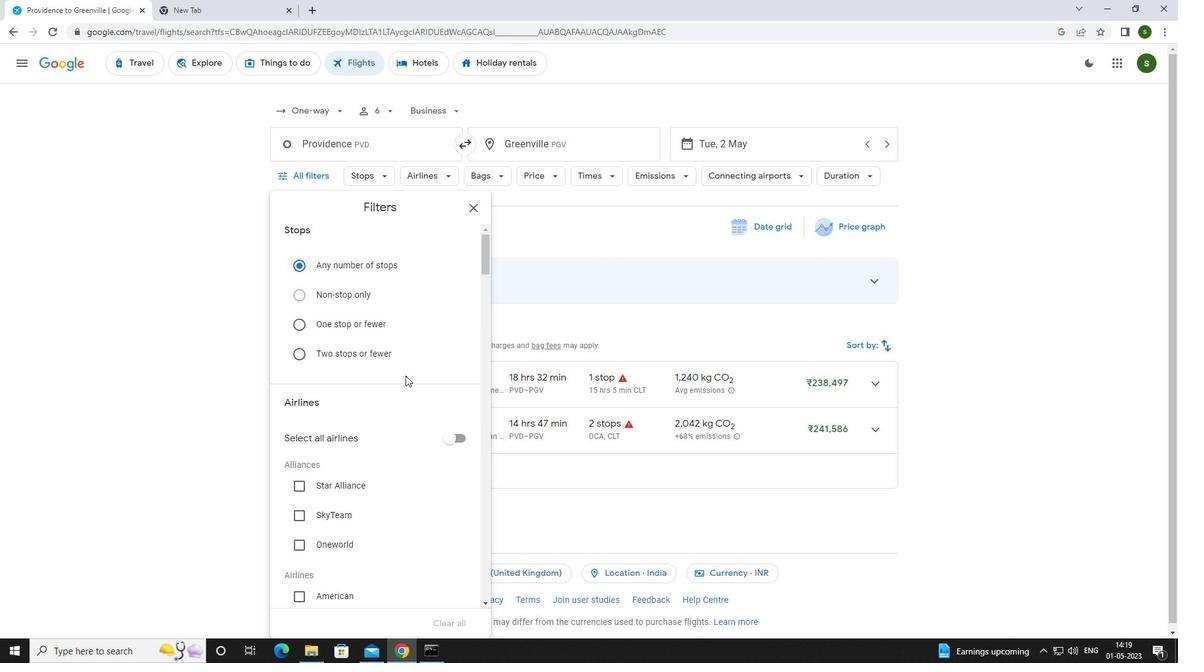 
Action: Mouse scrolled (405, 375) with delta (0, 0)
Screenshot: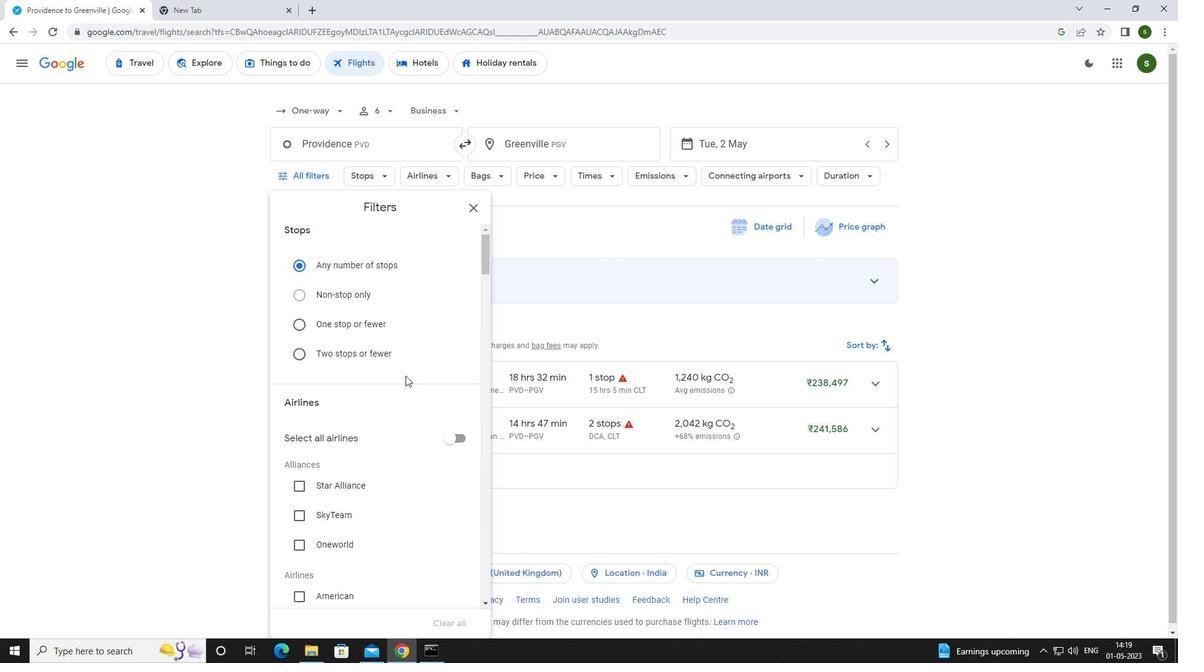 
Action: Mouse scrolled (405, 375) with delta (0, 0)
Screenshot: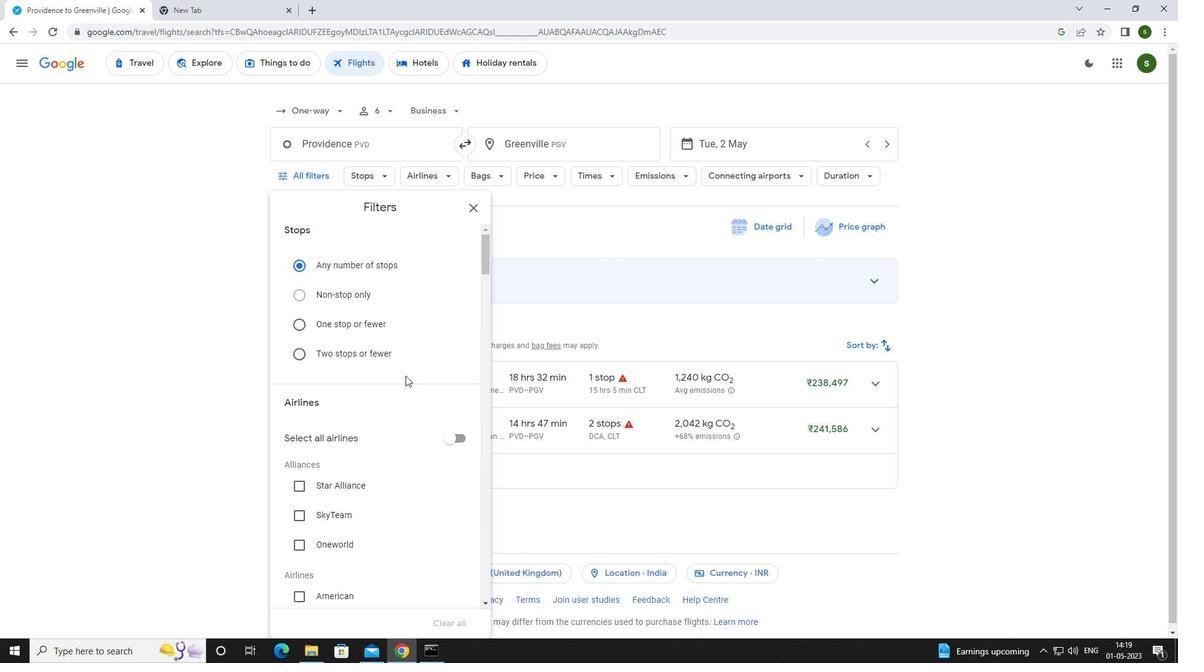 
Action: Mouse scrolled (405, 375) with delta (0, 0)
Screenshot: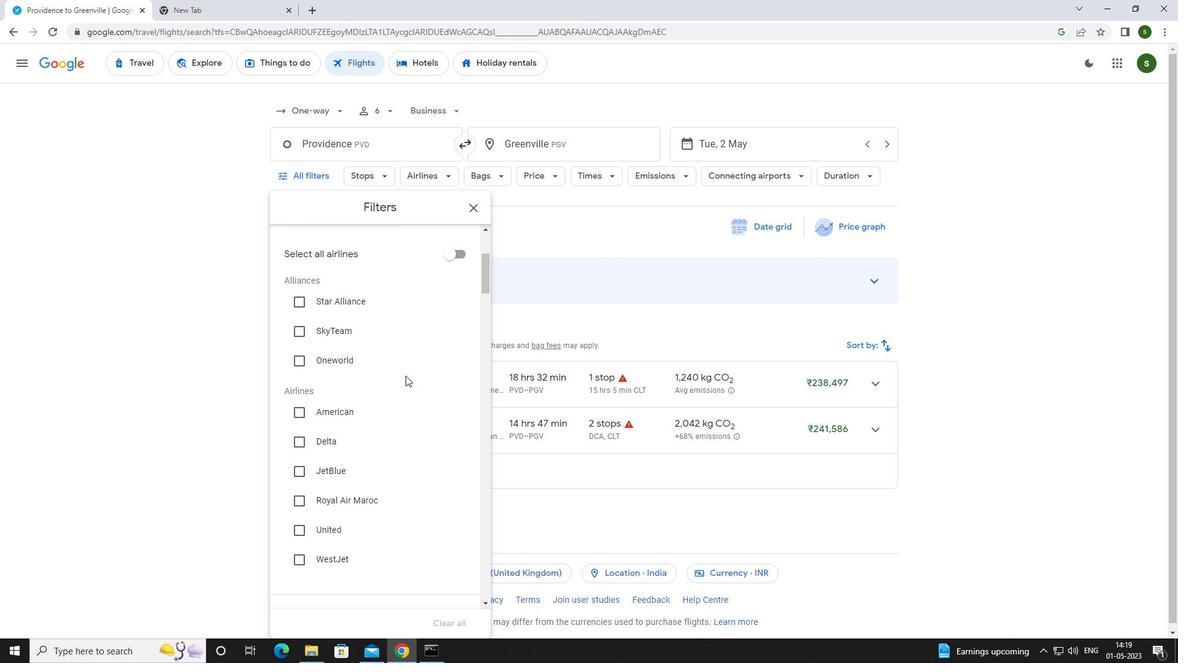 
Action: Mouse scrolled (405, 375) with delta (0, 0)
Screenshot: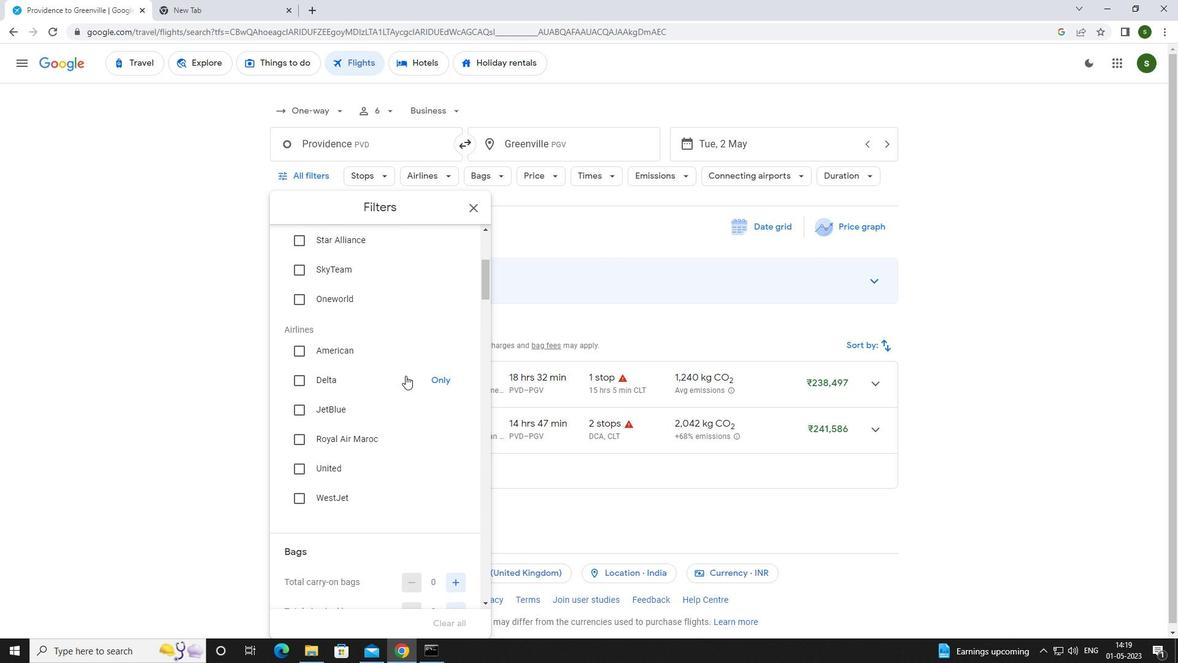 
Action: Mouse scrolled (405, 375) with delta (0, 0)
Screenshot: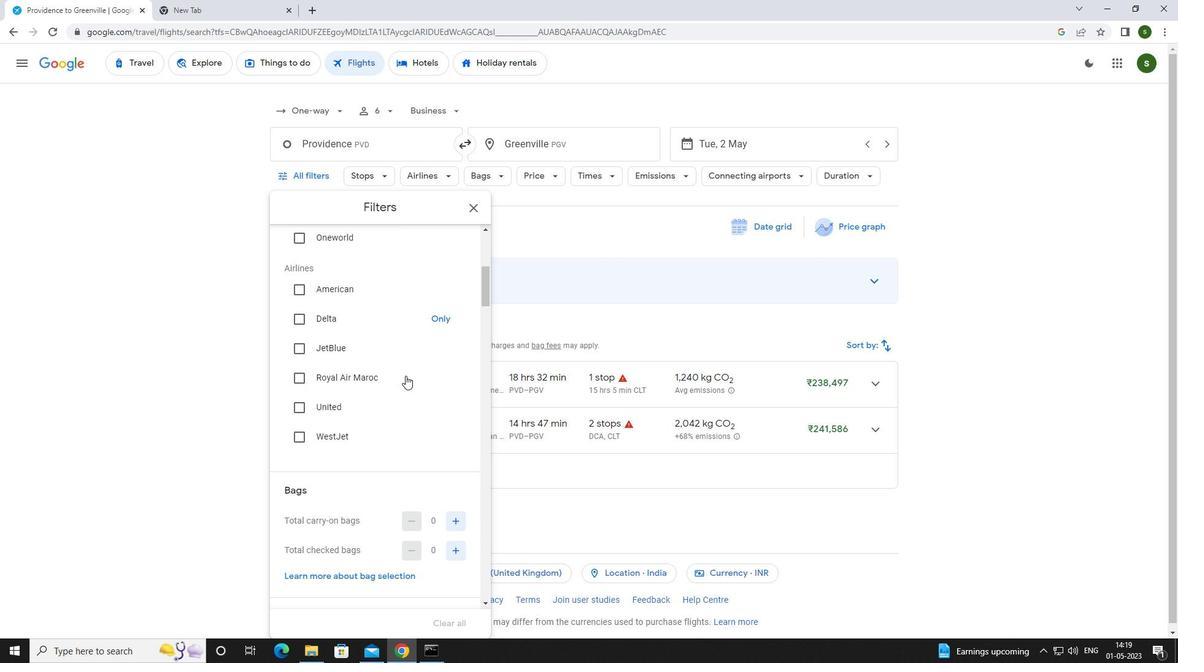 
Action: Mouse scrolled (405, 375) with delta (0, 0)
Screenshot: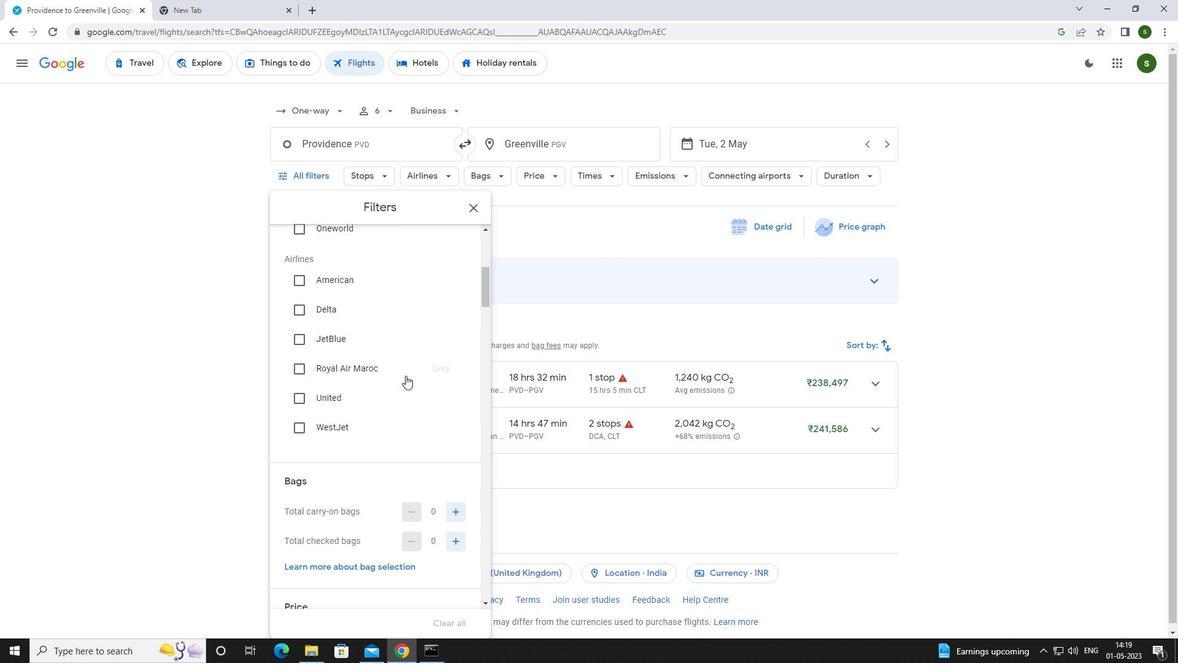 
Action: Mouse moved to (454, 399)
Screenshot: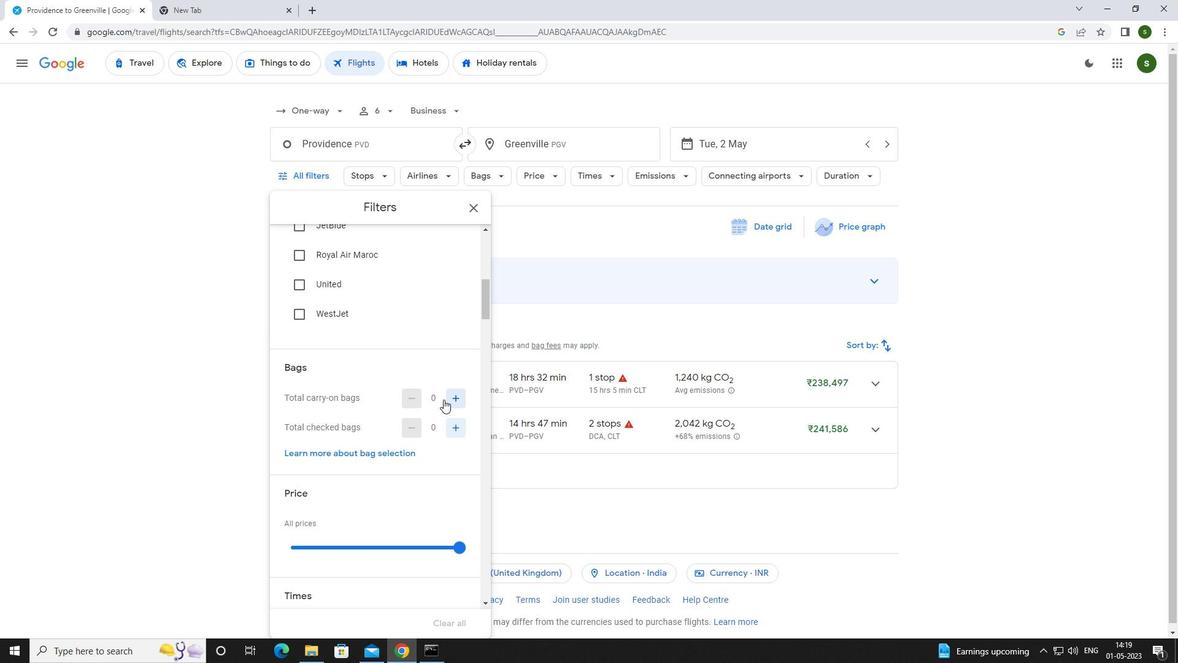 
Action: Mouse pressed left at (454, 399)
Screenshot: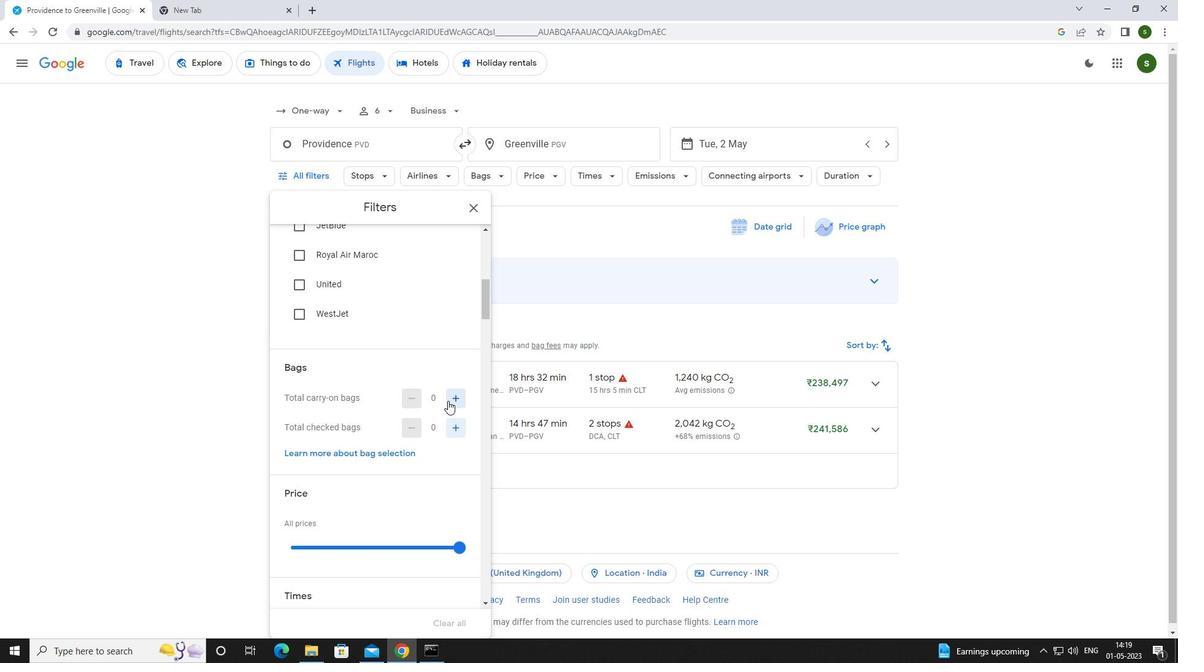 
Action: Mouse moved to (454, 420)
Screenshot: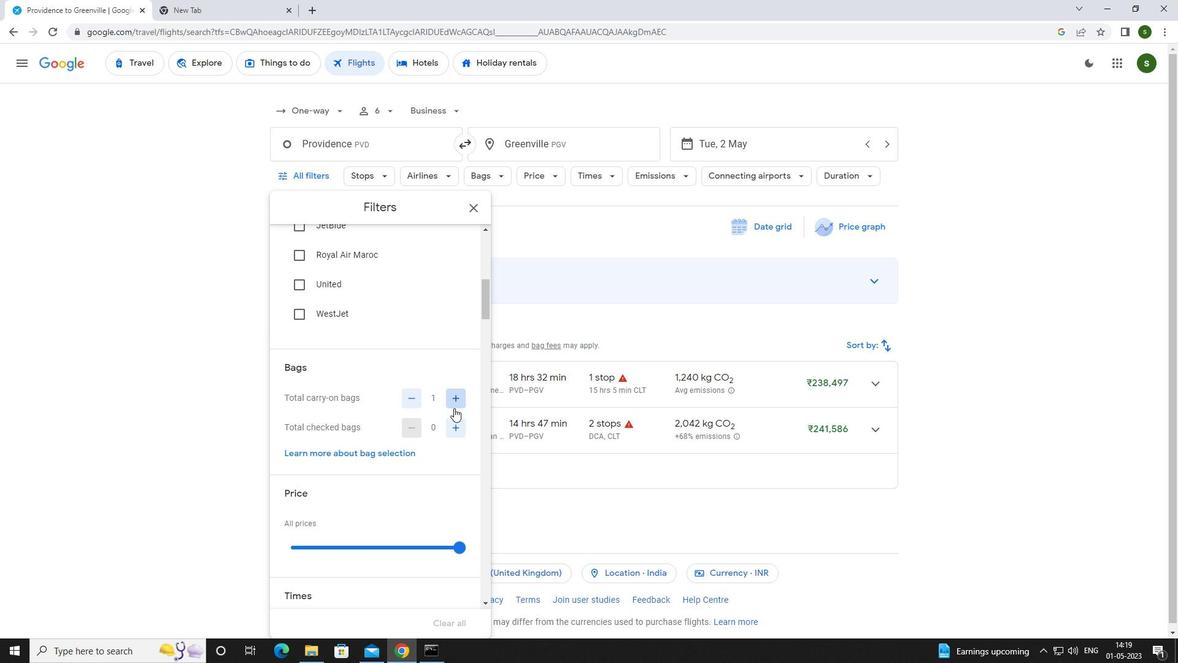 
Action: Mouse pressed left at (454, 420)
Screenshot: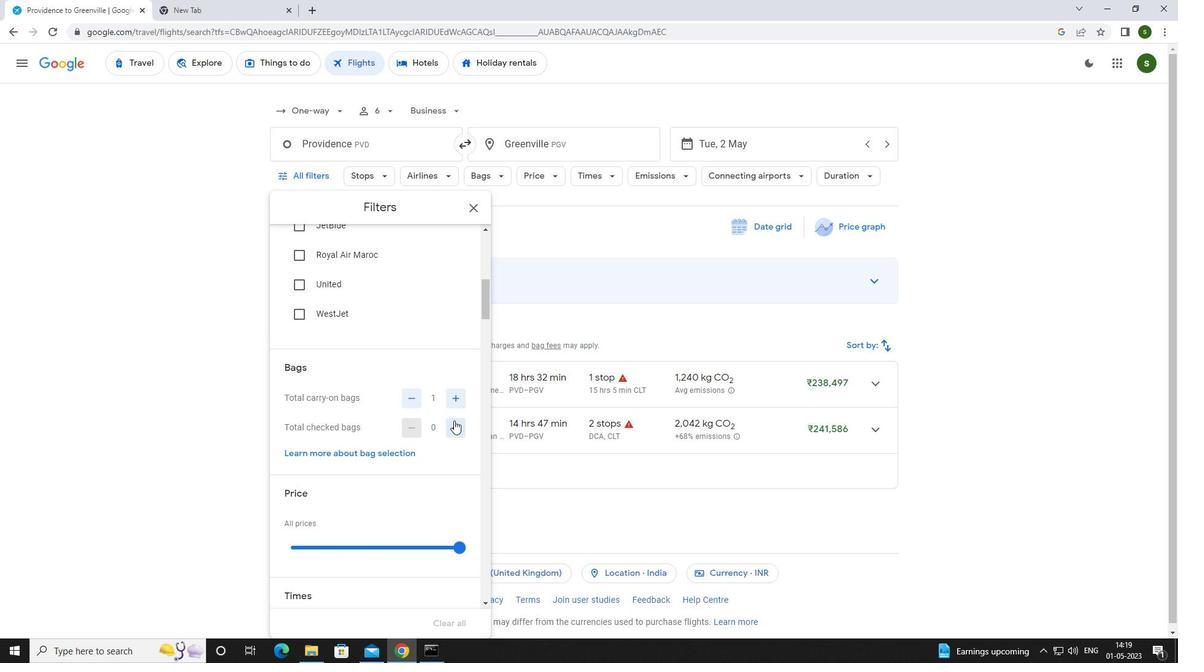 
Action: Mouse pressed left at (454, 420)
Screenshot: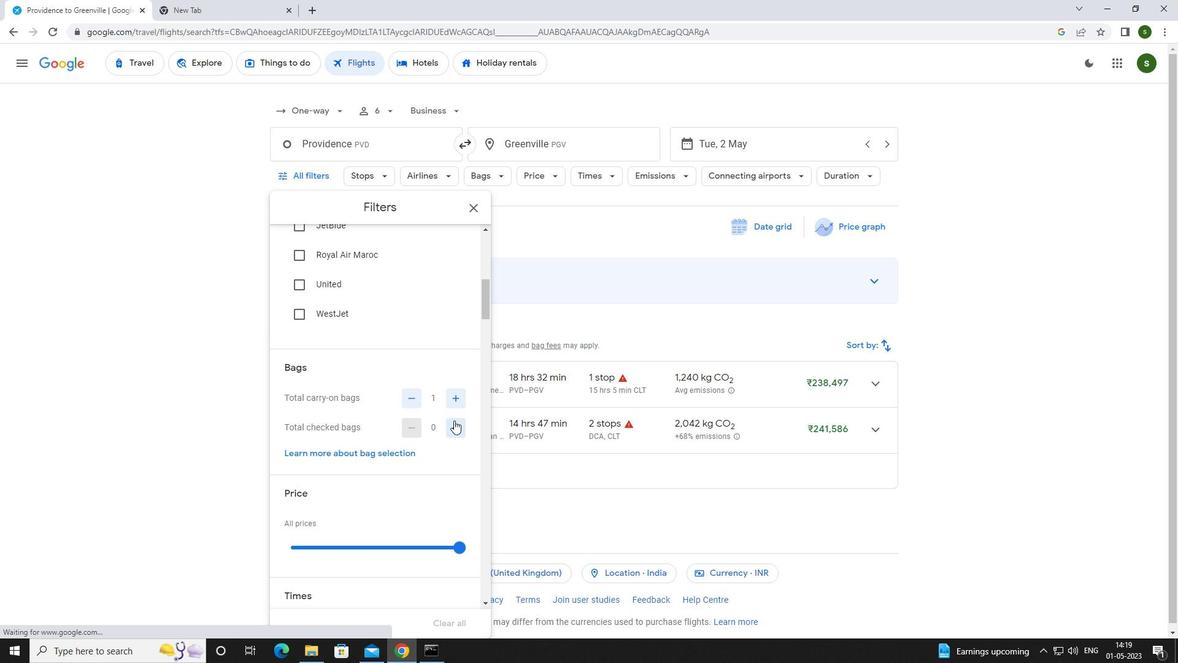 
Action: Mouse pressed left at (454, 420)
Screenshot: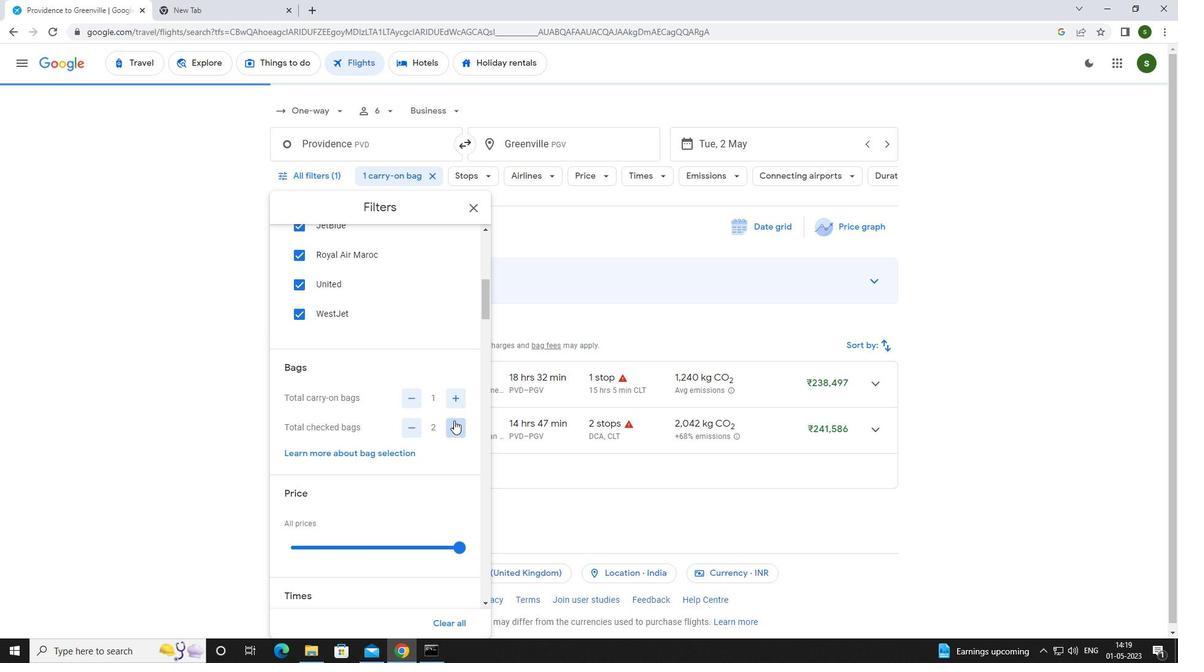 
Action: Mouse moved to (453, 415)
Screenshot: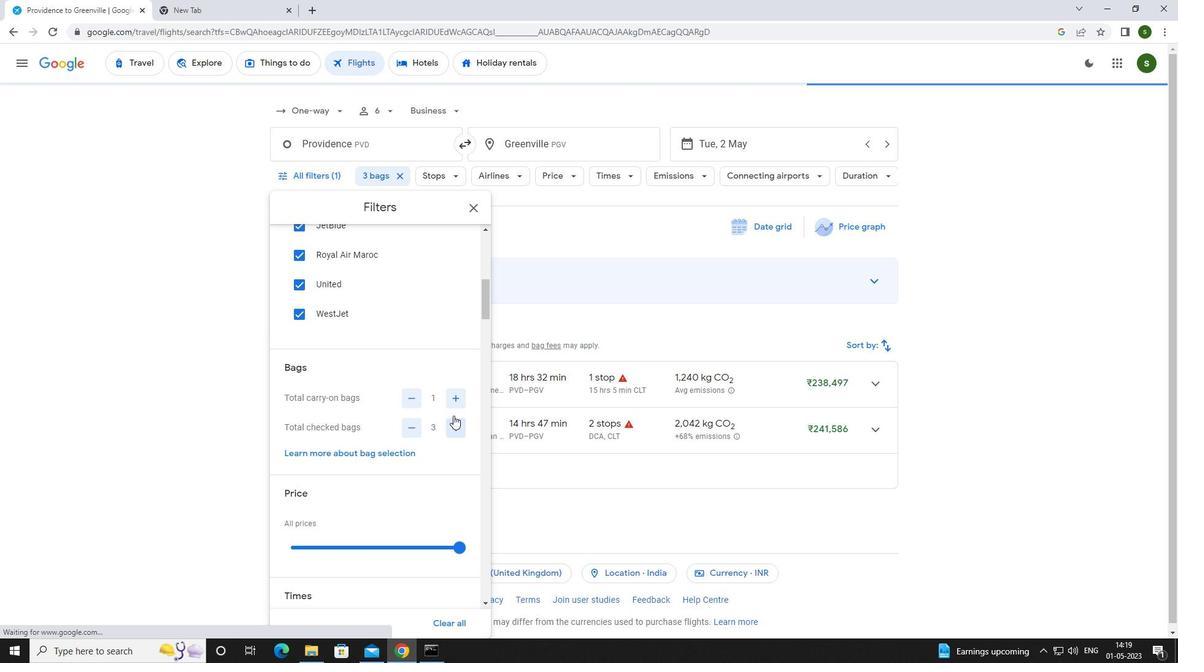 
Action: Mouse scrolled (453, 414) with delta (0, 0)
Screenshot: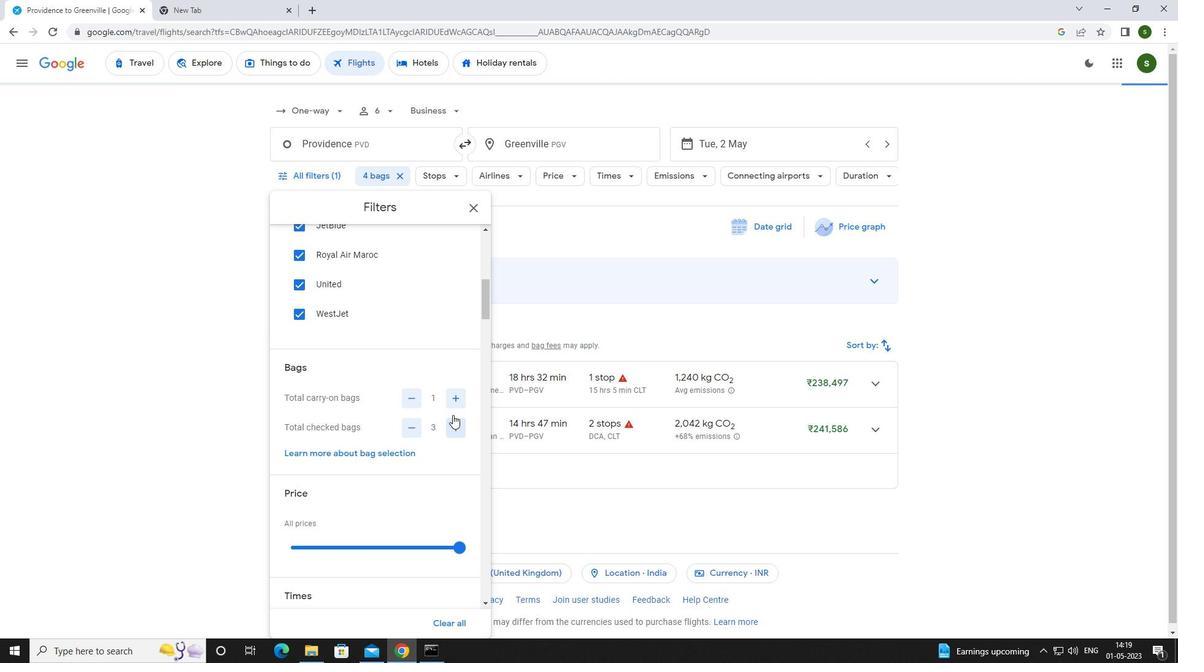 
Action: Mouse scrolled (453, 414) with delta (0, 0)
Screenshot: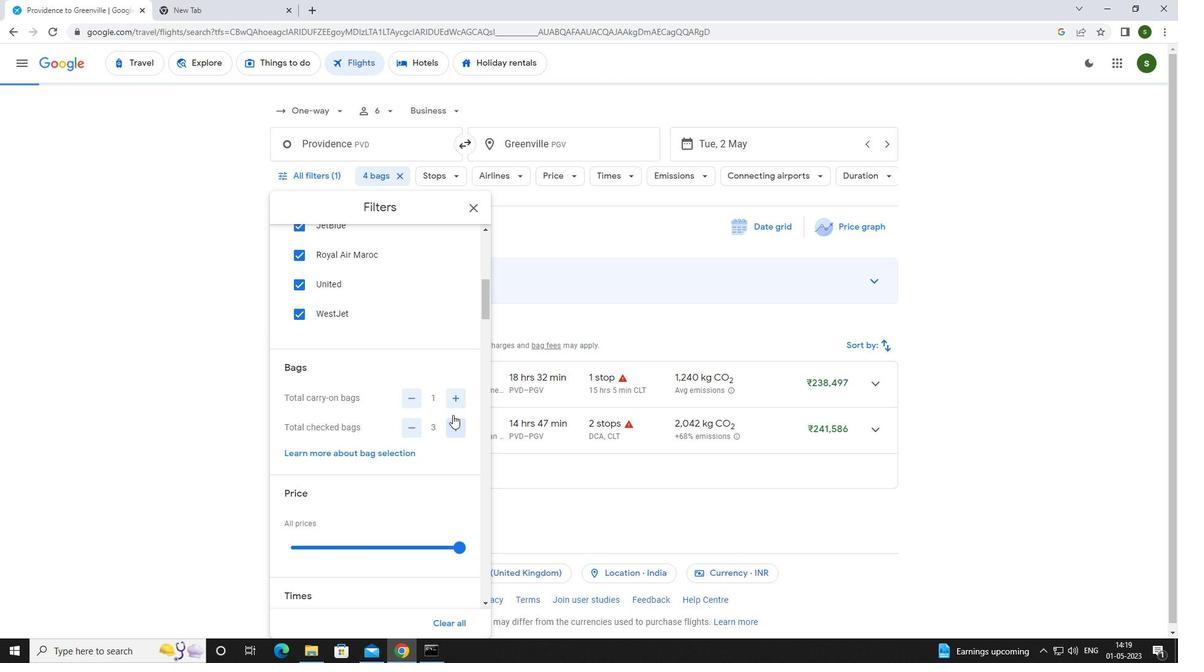 
Action: Mouse moved to (456, 424)
Screenshot: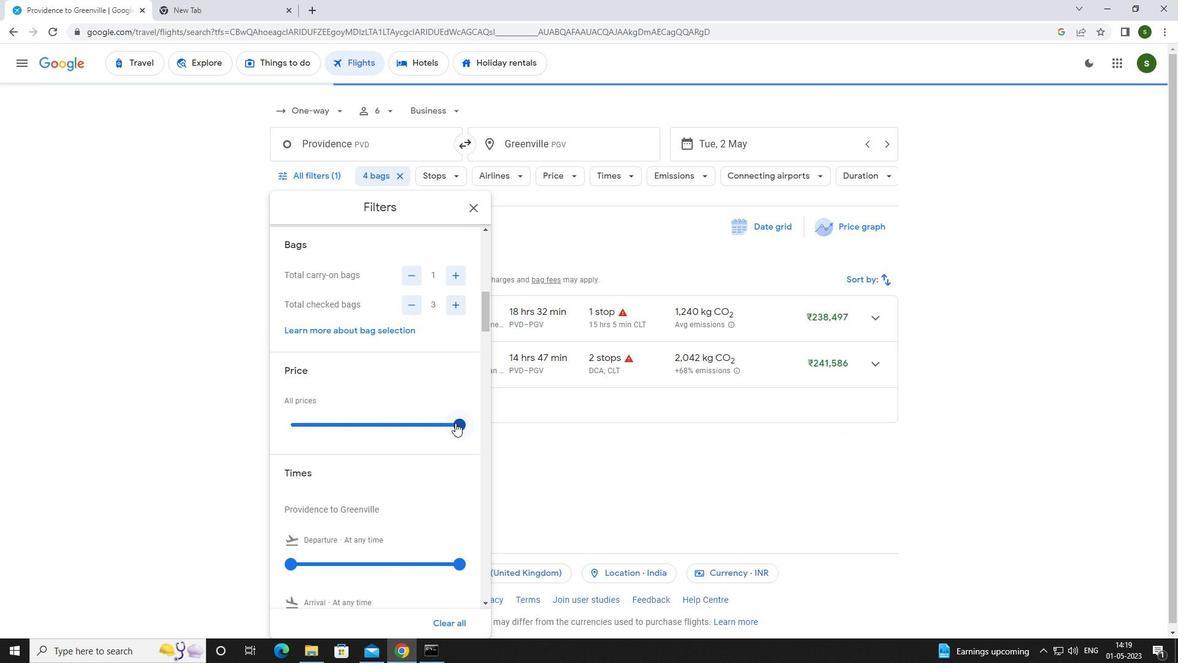
Action: Mouse pressed left at (456, 424)
Screenshot: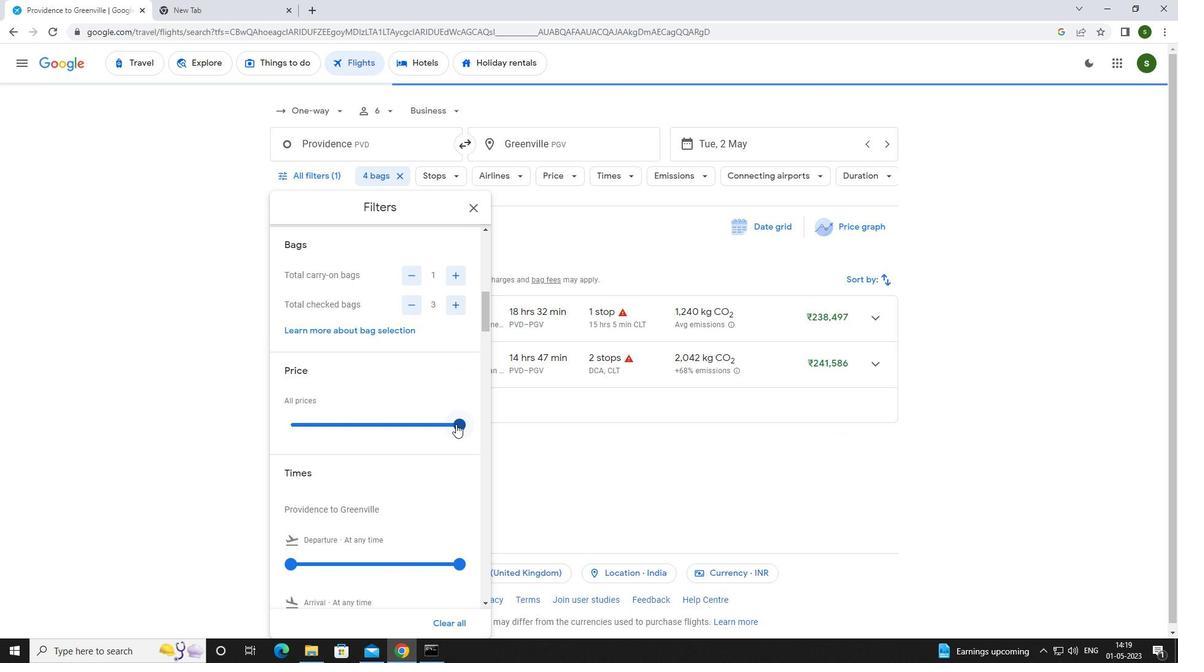 
Action: Mouse moved to (358, 443)
Screenshot: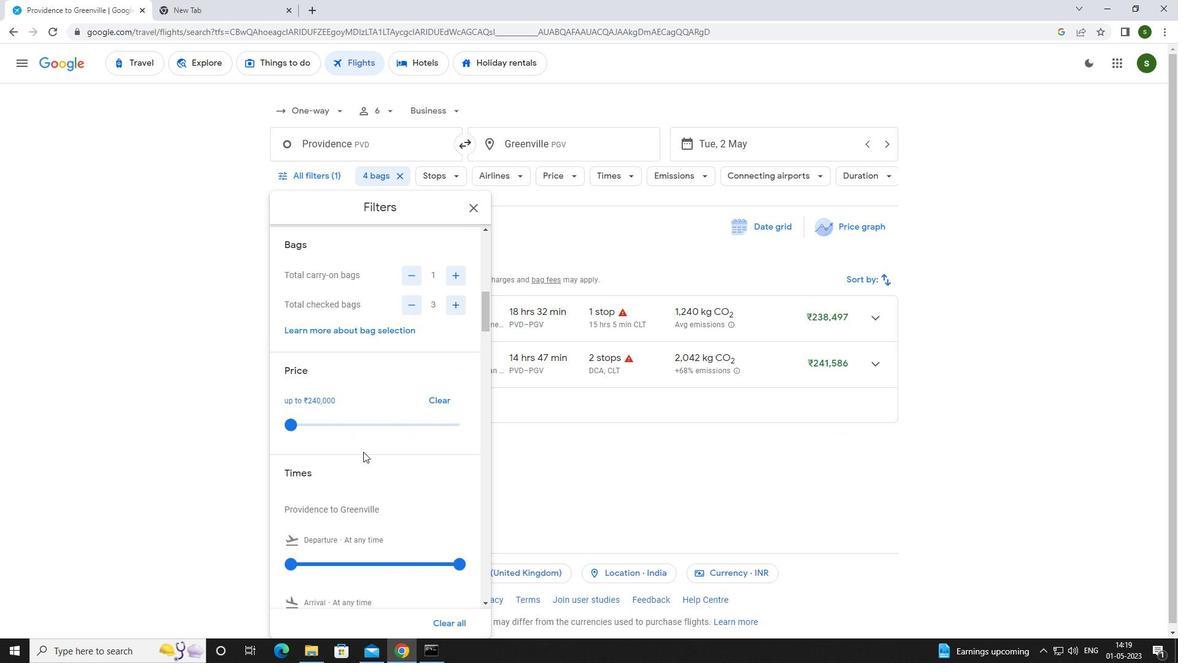 
Action: Mouse scrolled (358, 443) with delta (0, 0)
Screenshot: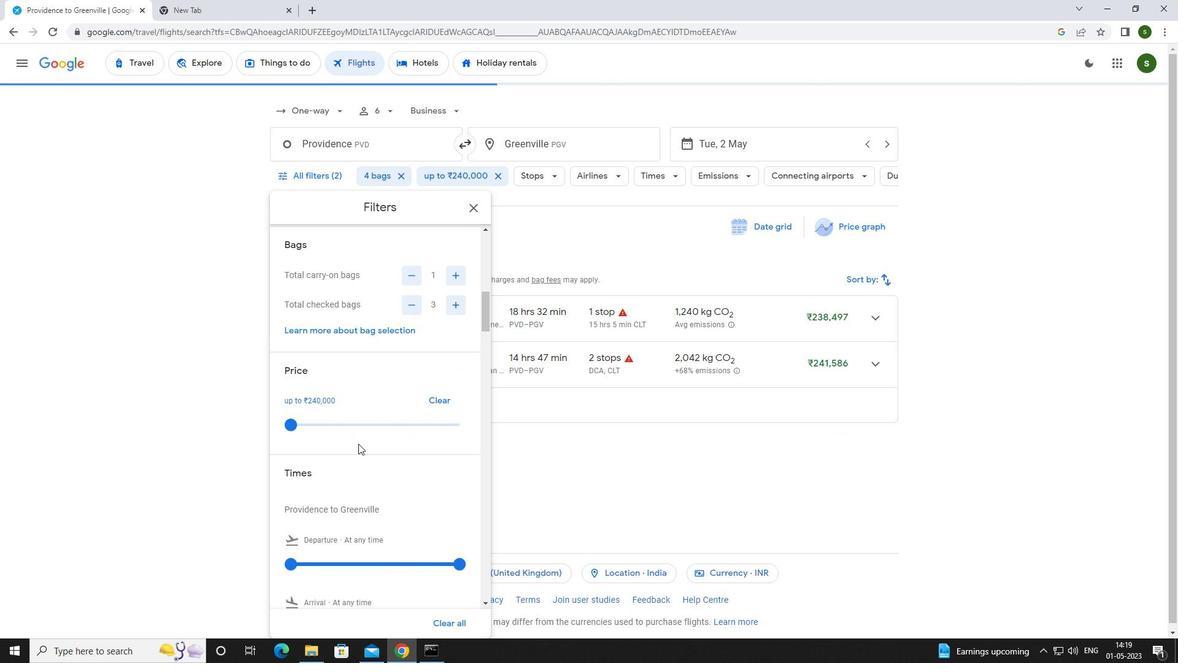 
Action: Mouse scrolled (358, 443) with delta (0, 0)
Screenshot: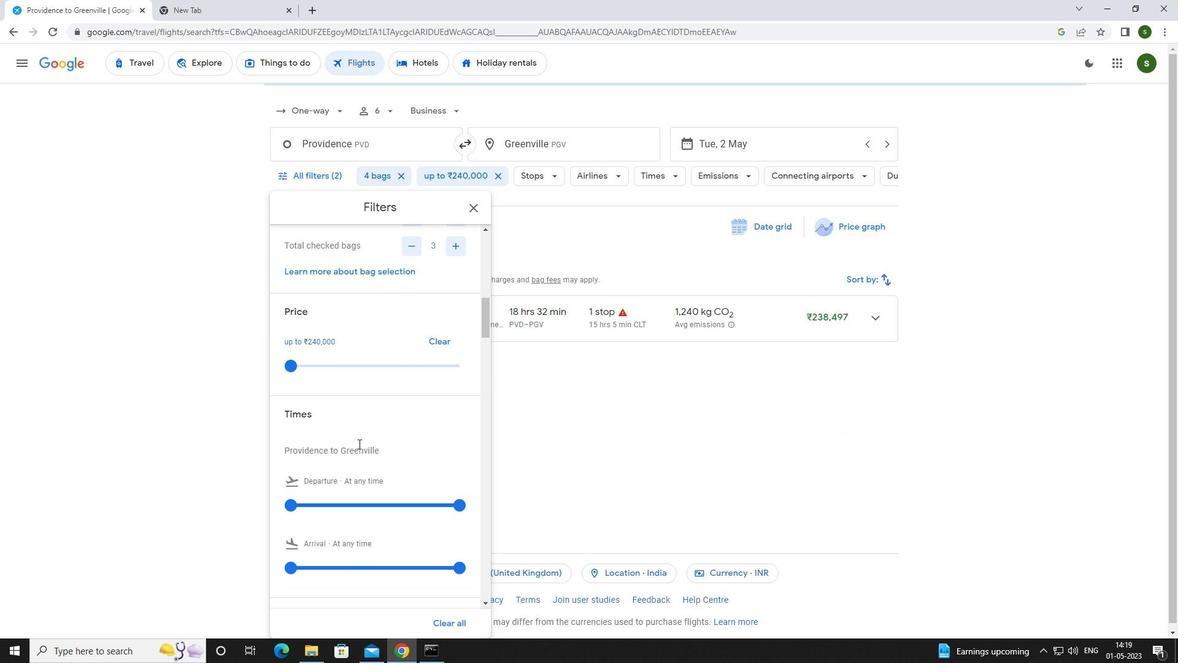 
Action: Mouse moved to (290, 440)
Screenshot: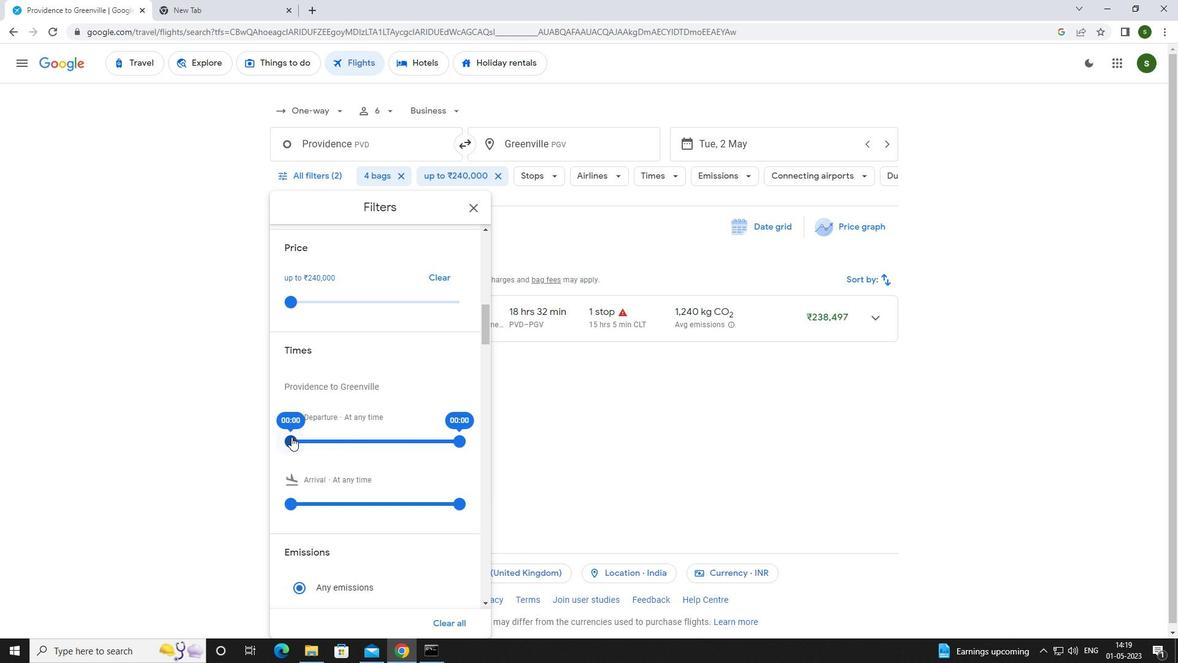 
Action: Mouse pressed left at (290, 440)
Screenshot: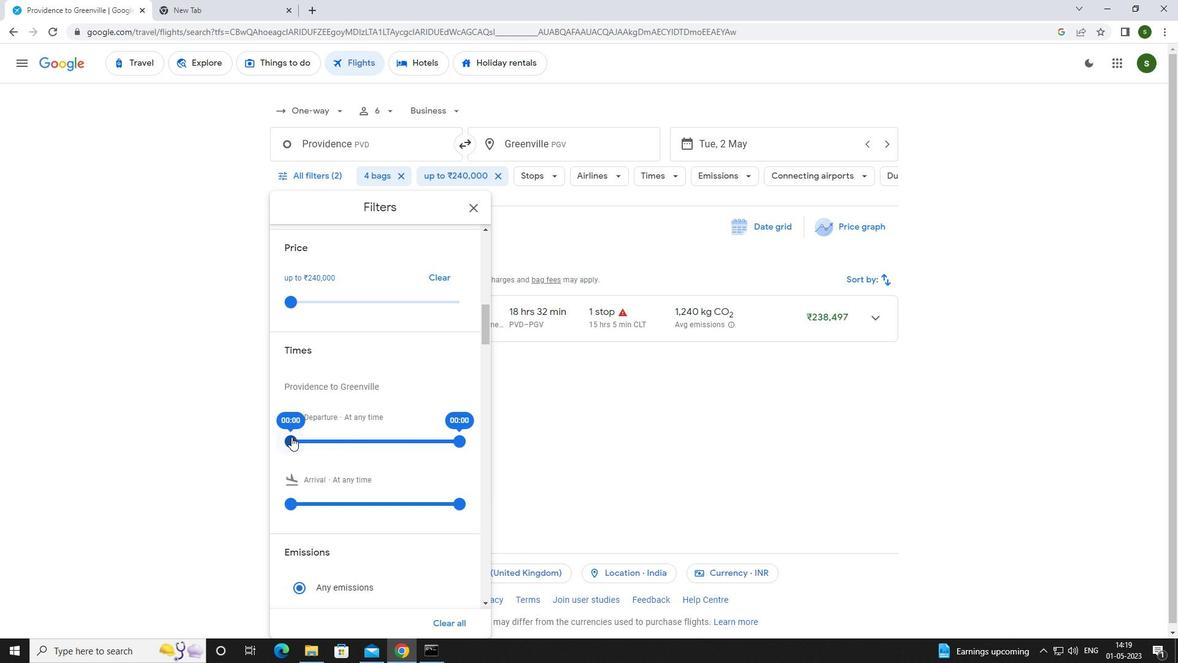 
Action: Mouse moved to (602, 405)
Screenshot: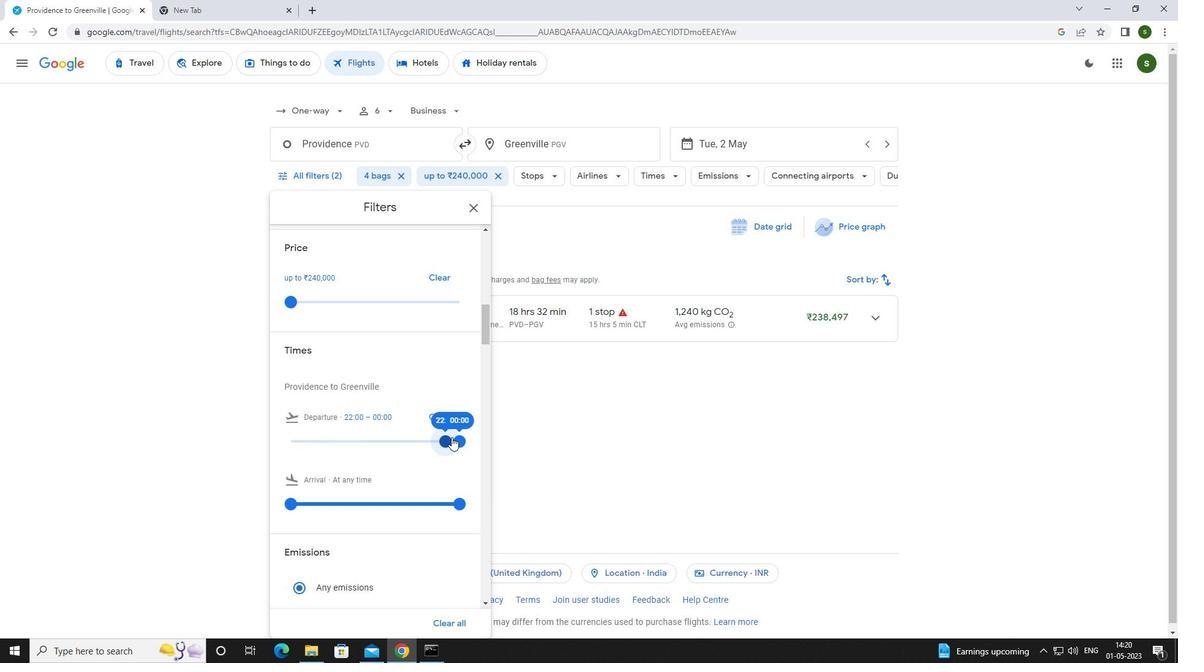 
Action: Mouse pressed left at (602, 405)
Screenshot: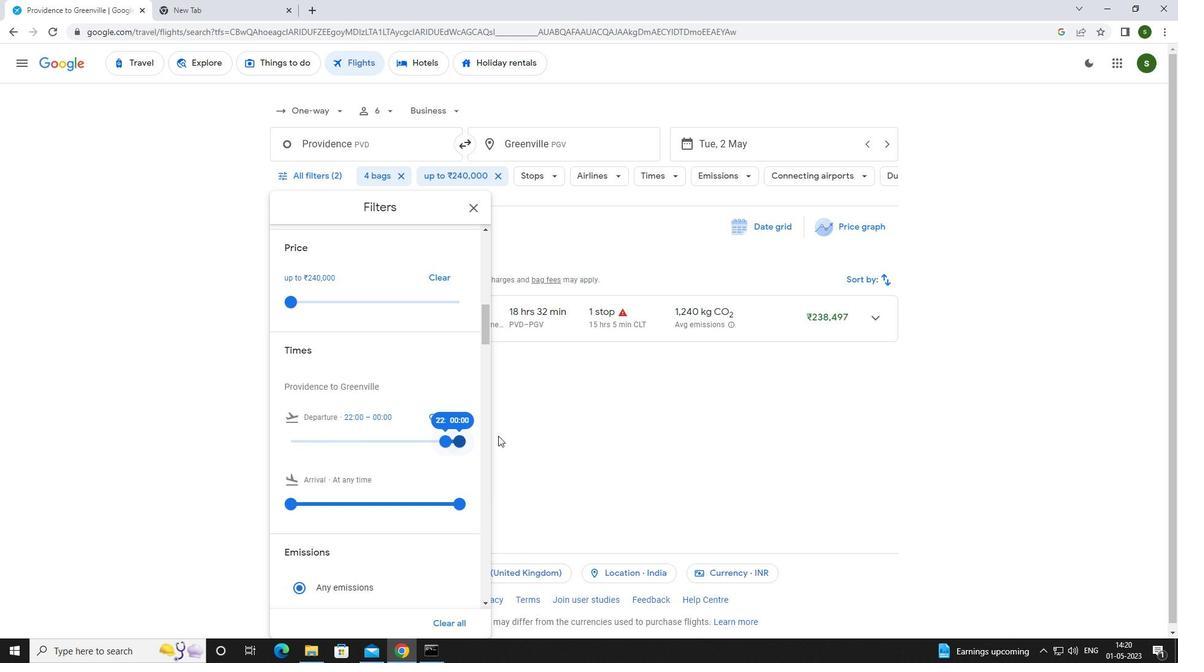 
